 Task: In the Company moma.org, Add note: 'Add a note to follow up on a recent proposal sent to a prospect.'. Mark checkbox to create task to follow up ': In 2 weeks'. Create task, with  description: Arrange a Call for meeting, Add due date: Today; Add reminder: 30 Minutes before. Set Priority Medium and add note: follow up with the client regarding their recent inquiry and address any questions they may have.. Logged in from softage.1@softage.net
Action: Mouse moved to (114, 73)
Screenshot: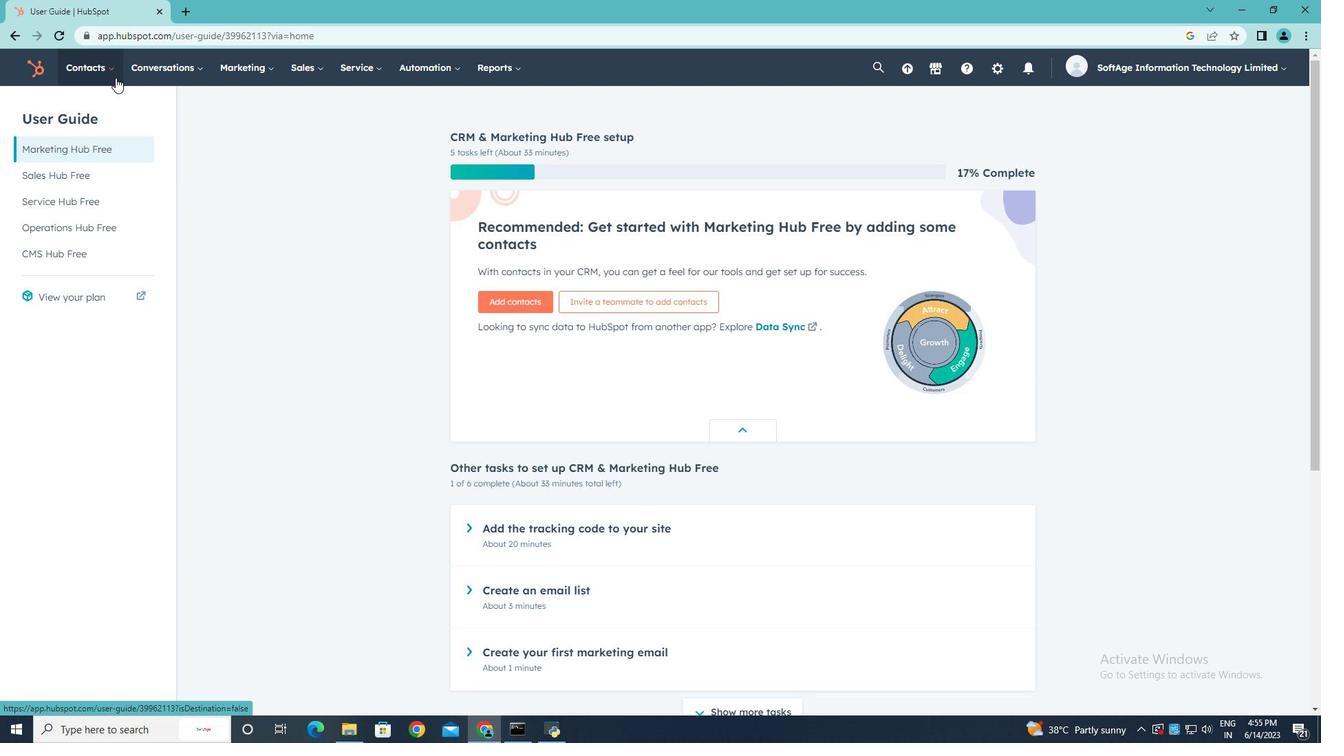 
Action: Mouse pressed left at (114, 73)
Screenshot: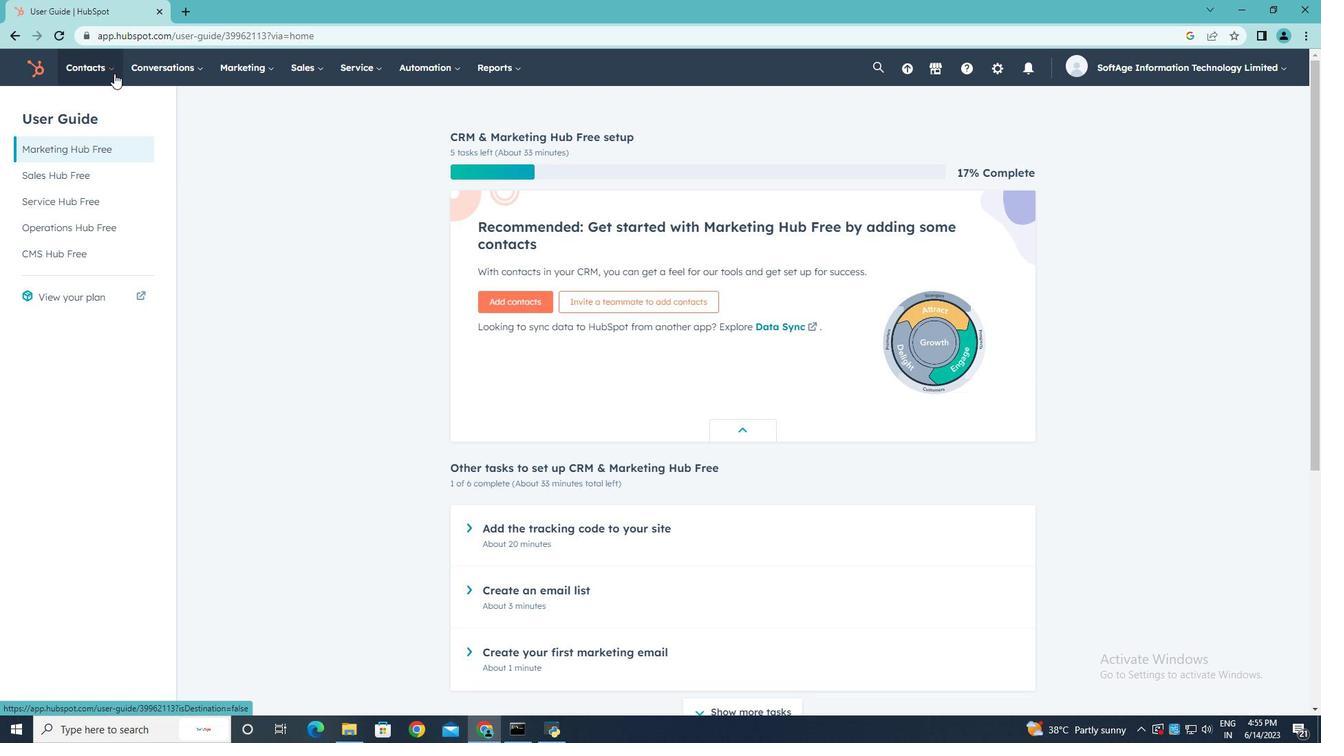 
Action: Mouse moved to (106, 134)
Screenshot: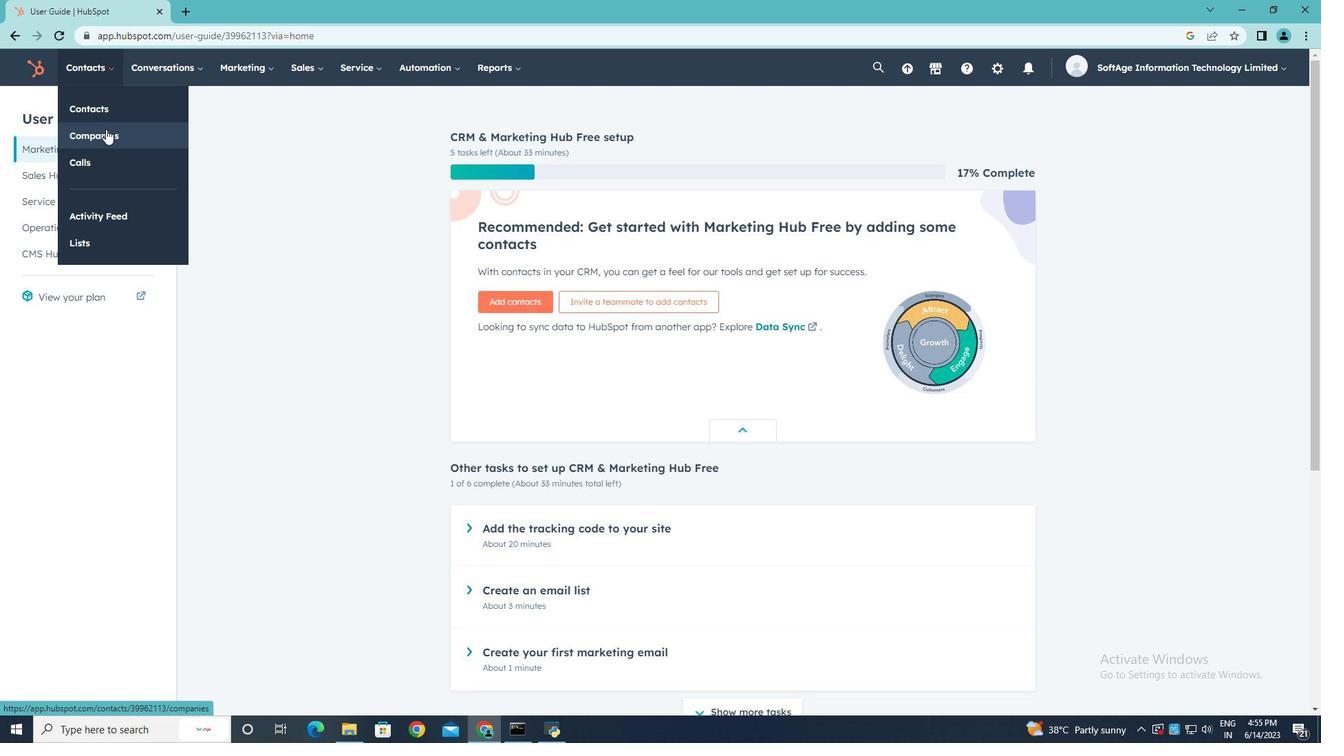 
Action: Mouse pressed left at (106, 134)
Screenshot: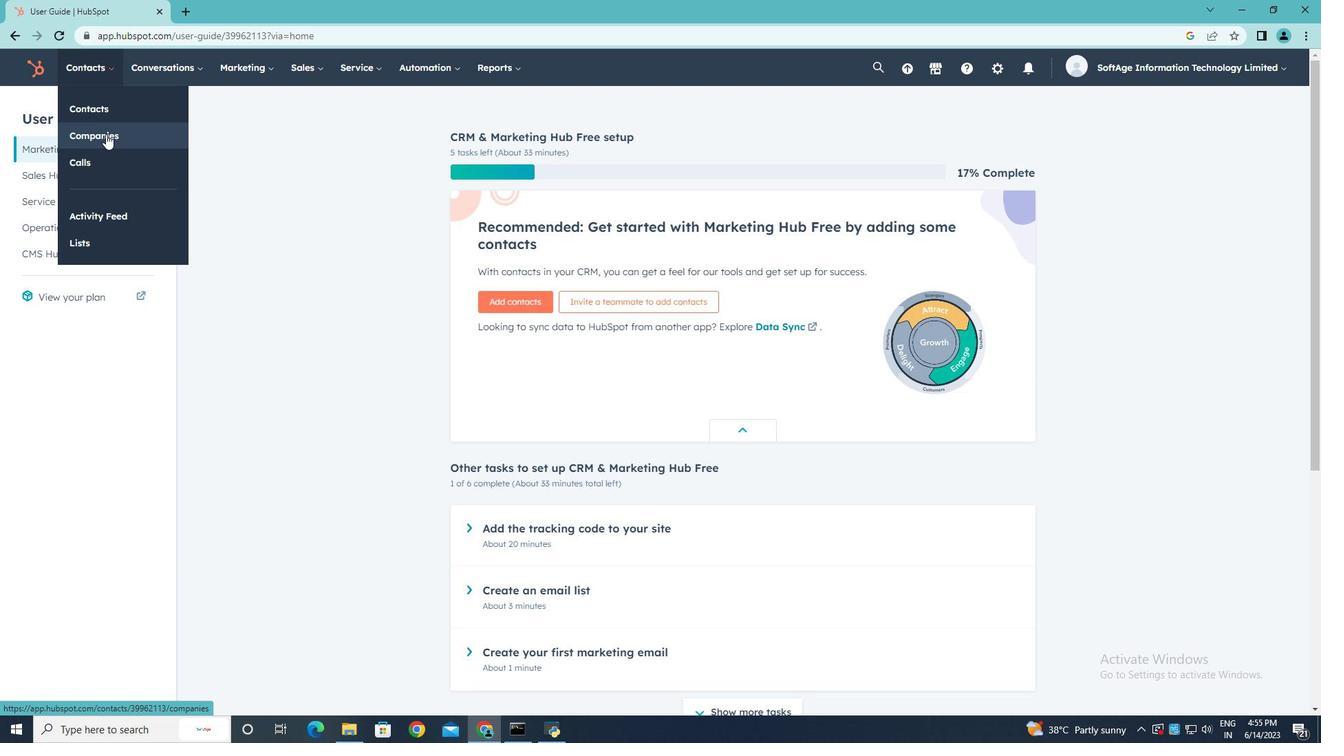 
Action: Mouse moved to (116, 220)
Screenshot: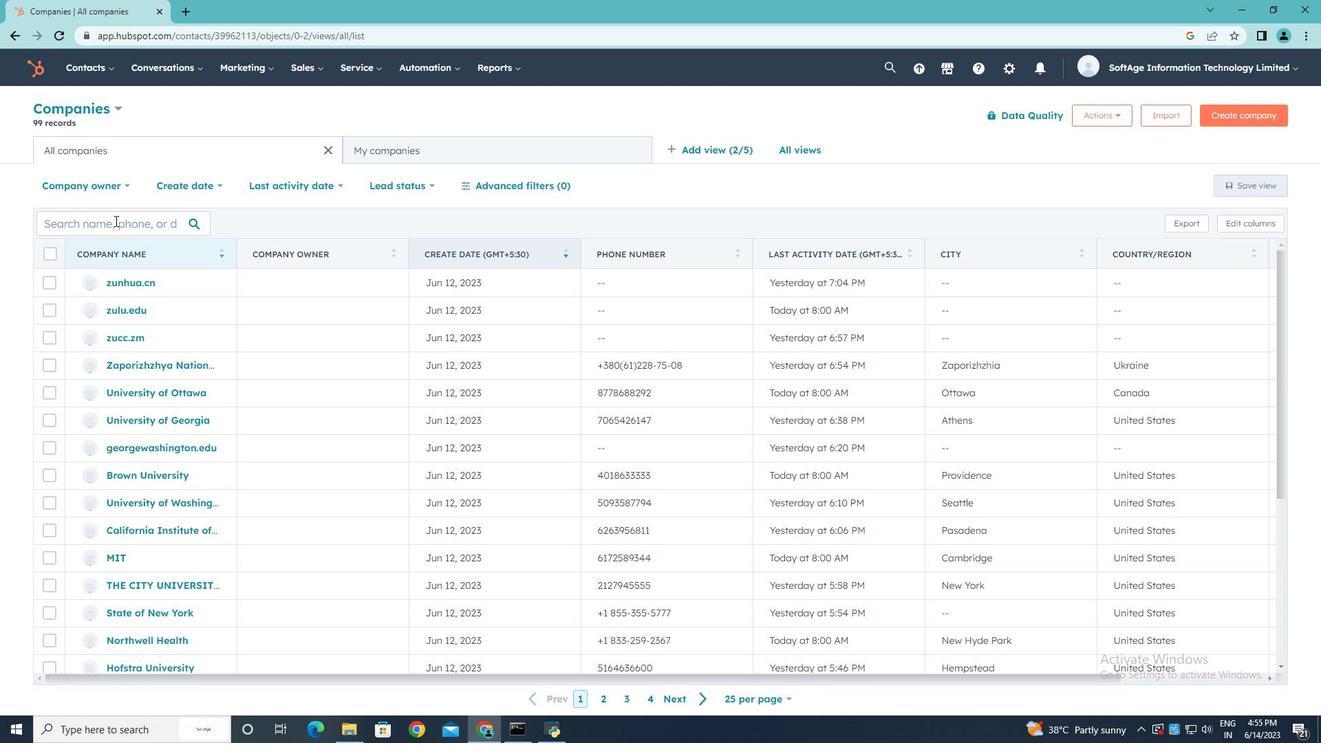 
Action: Mouse pressed left at (116, 220)
Screenshot: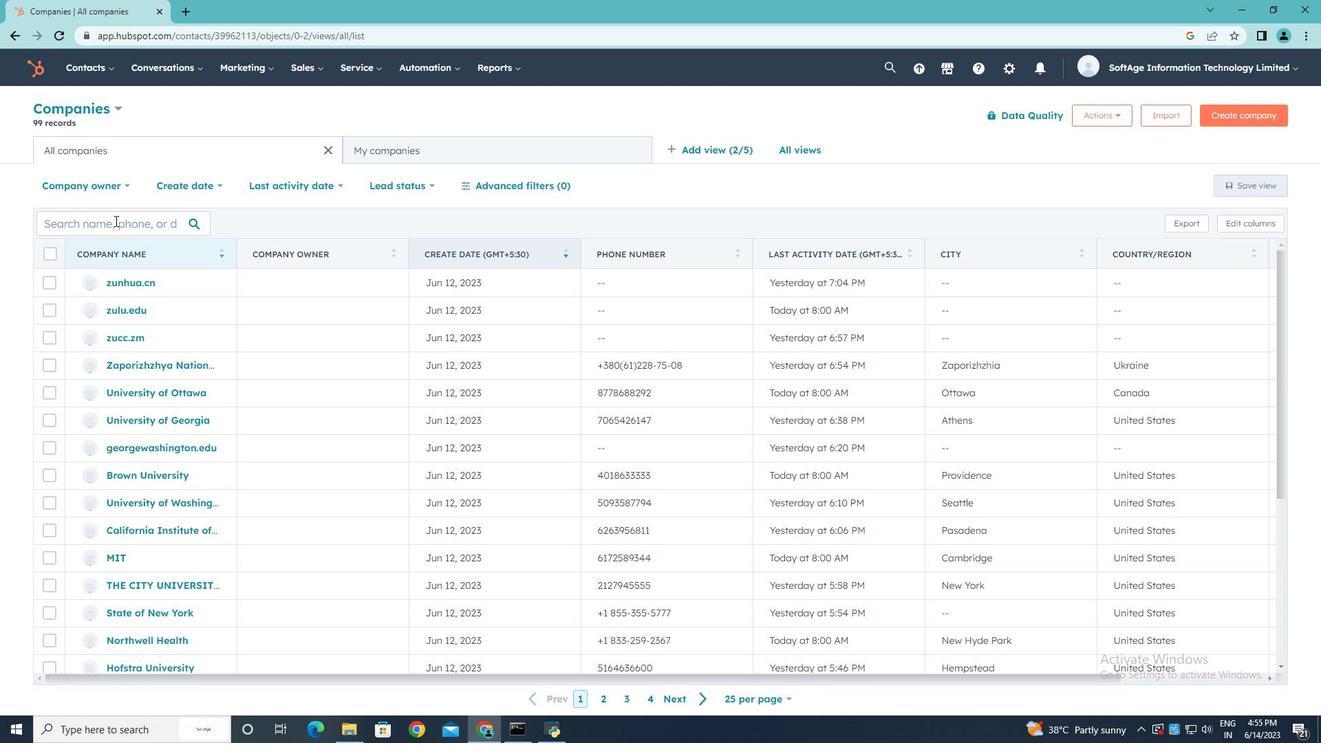
Action: Key pressed momo<Key.backspace>a.org
Screenshot: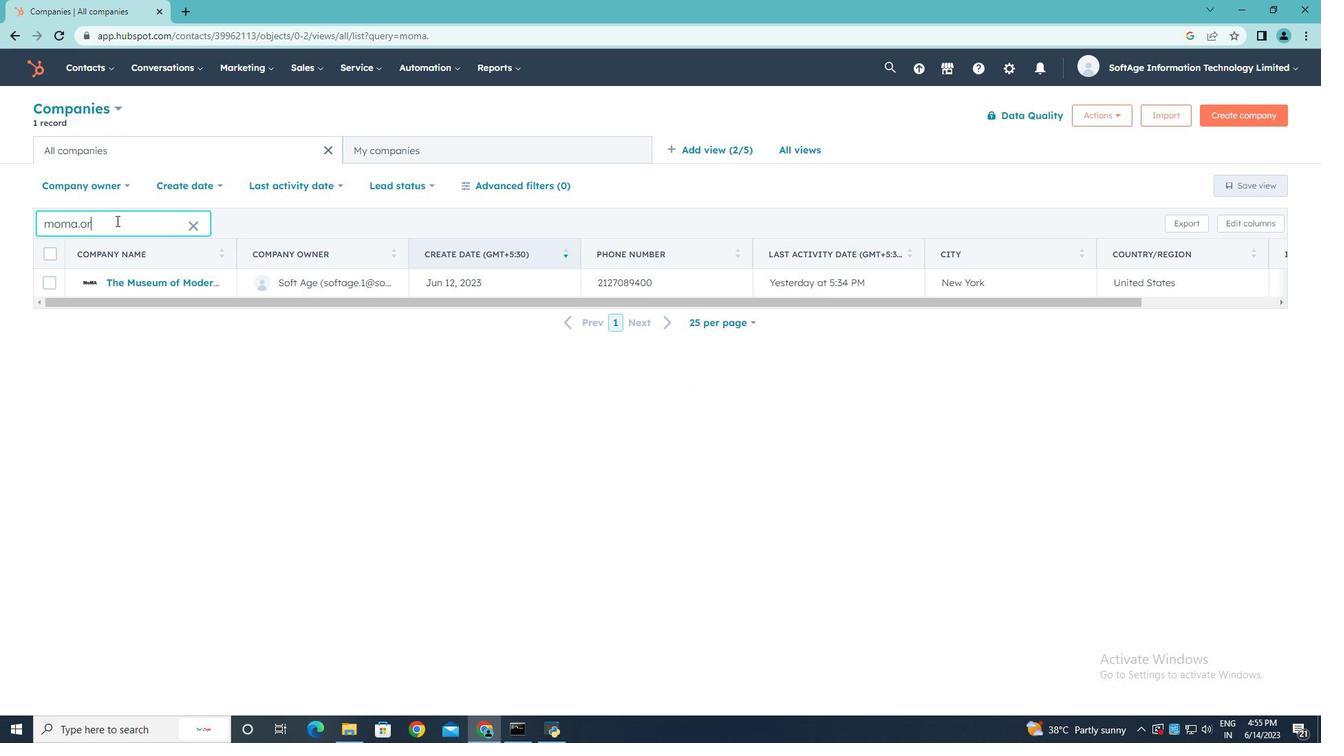 
Action: Mouse moved to (128, 283)
Screenshot: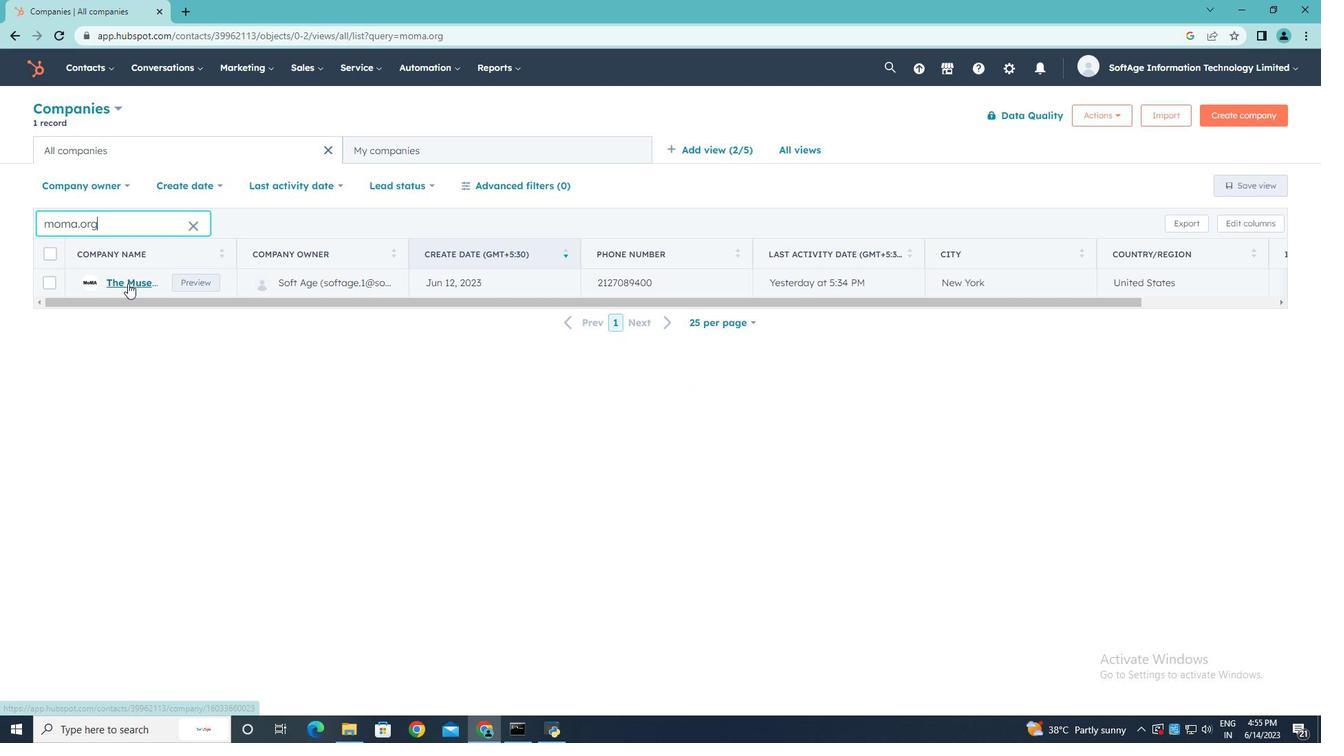 
Action: Mouse pressed left at (128, 283)
Screenshot: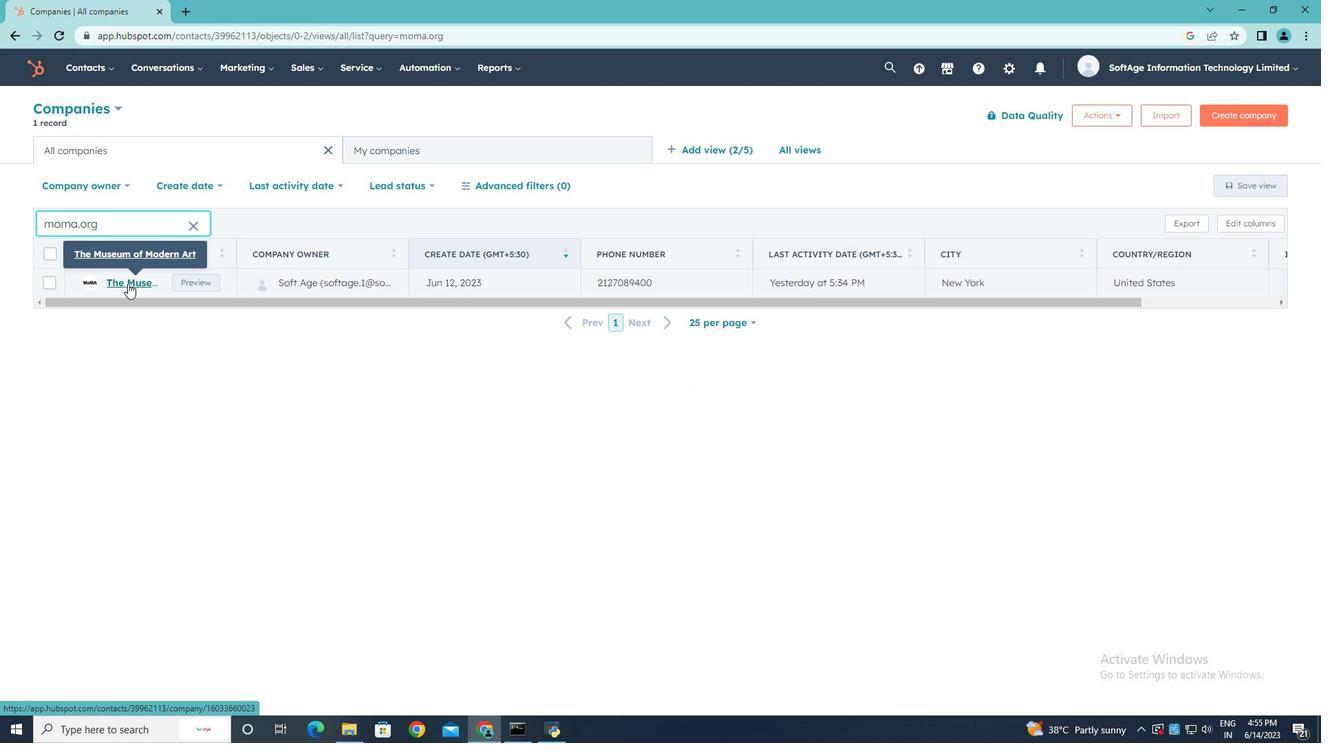 
Action: Mouse moved to (48, 226)
Screenshot: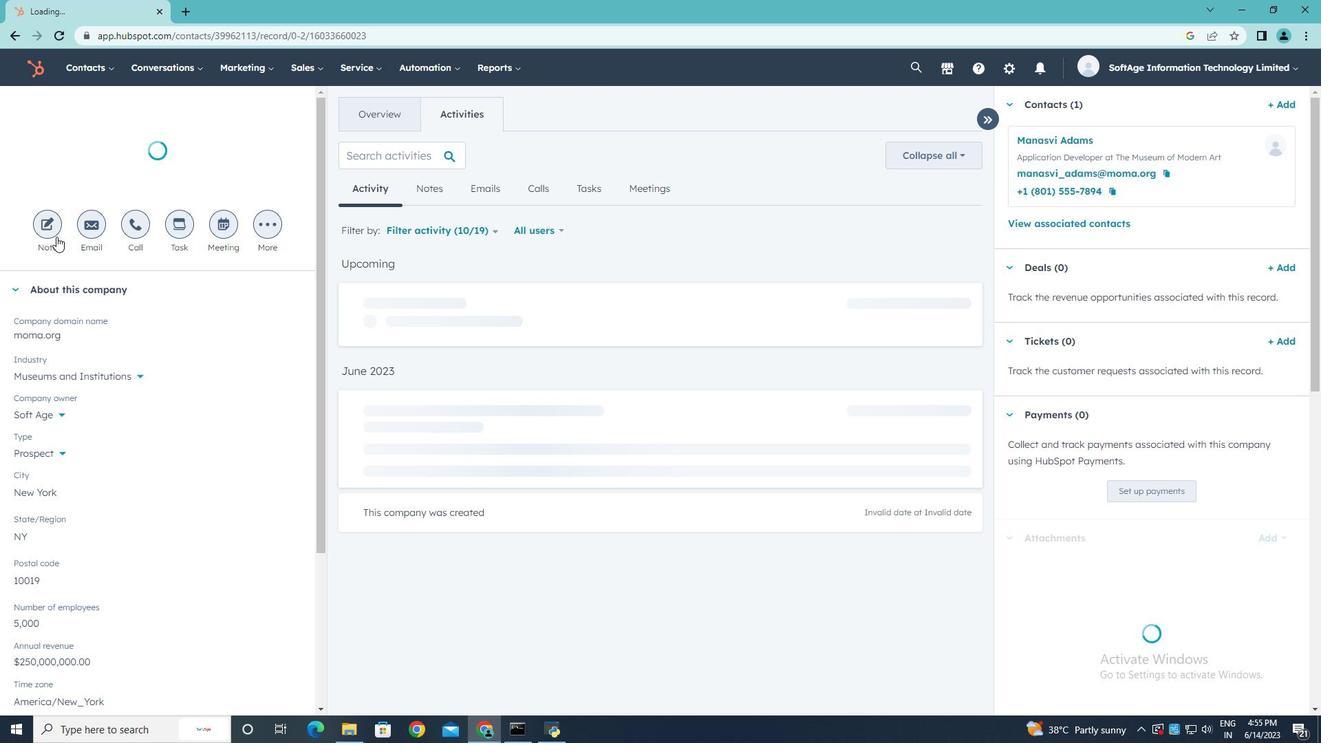
Action: Mouse pressed left at (48, 226)
Screenshot: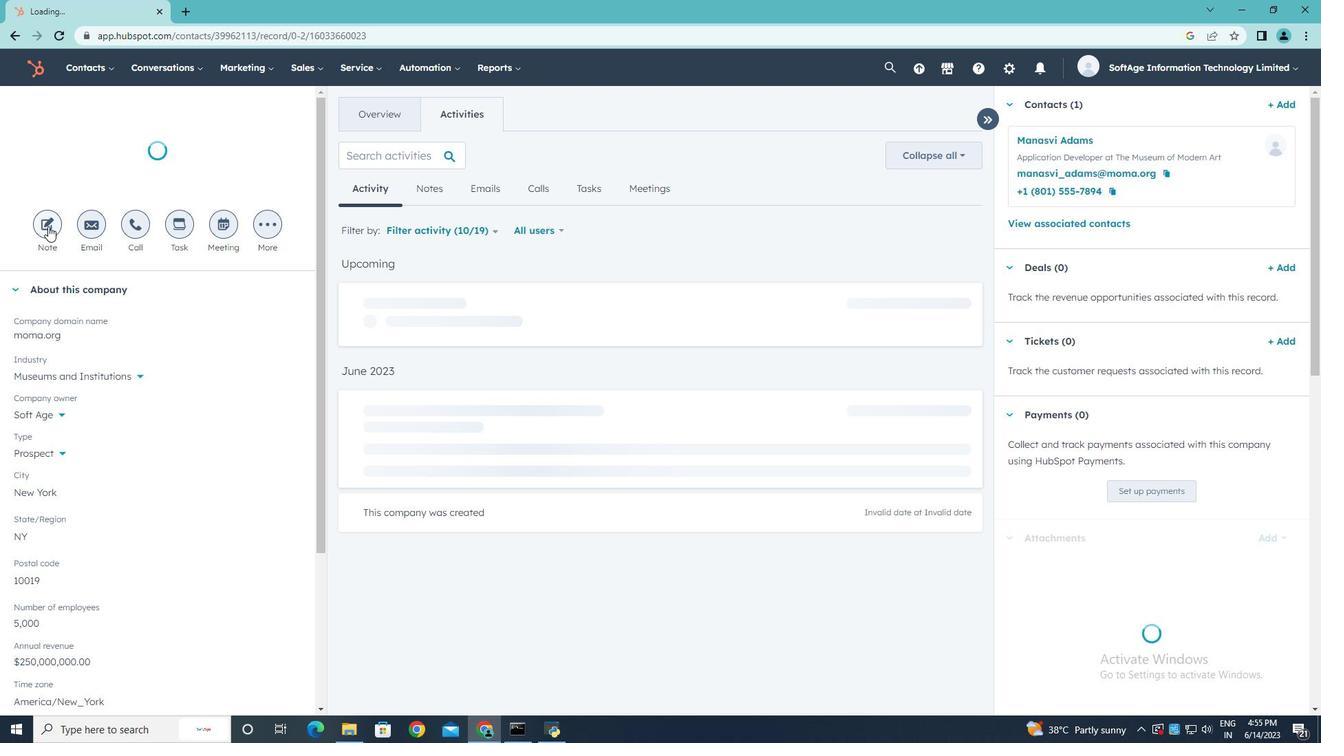 
Action: Key pressed <Key.shift>Ass<Key.backspace><Key.backspace>dd<Key.space>a<Key.space>note<Key.space>a<Key.space><Key.backspace><Key.backspace>to<Key.space>follow<Key.space>up<Key.space>on<Key.space>a<Key.space>recent<Key.space>proposal<Key.space>sent<Key.space>to<Key.space>a<Key.space>propect<Key.backspace><Key.backspace><Key.backspace><Key.backspace>spect.
Screenshot: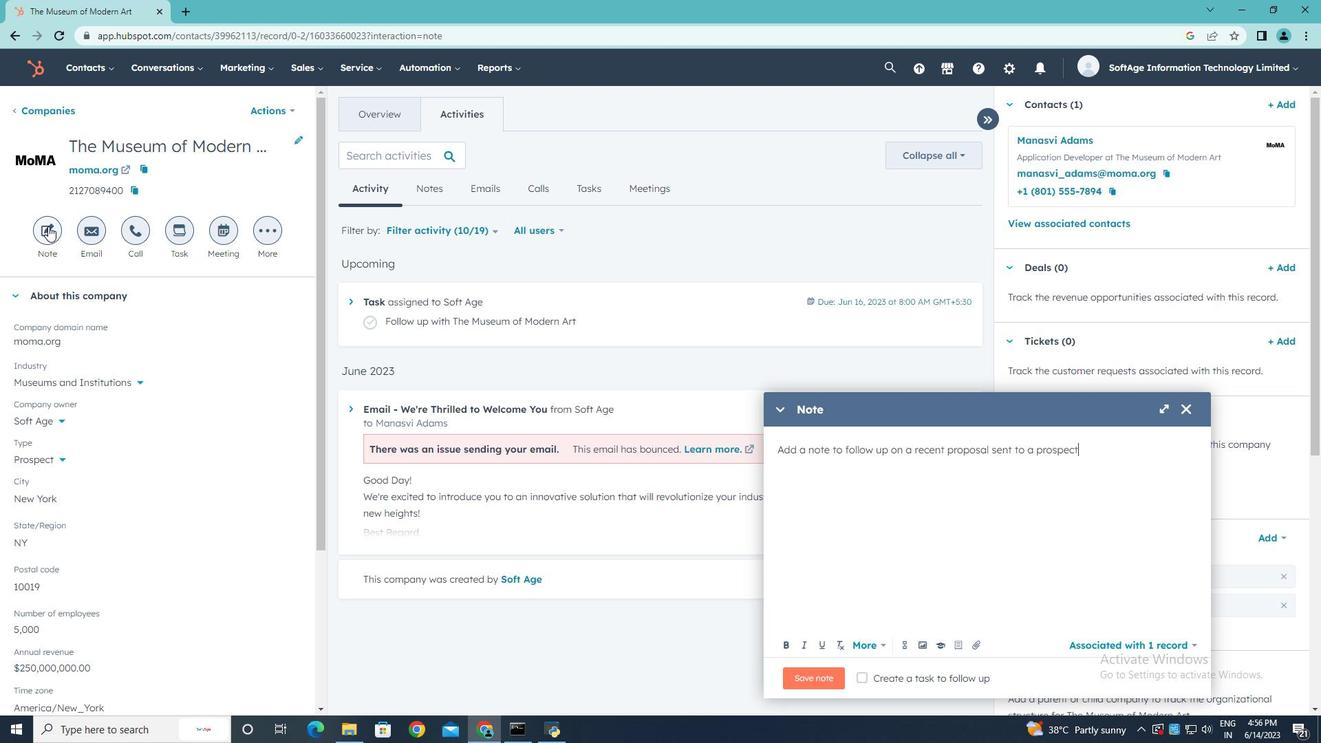 
Action: Mouse moved to (859, 680)
Screenshot: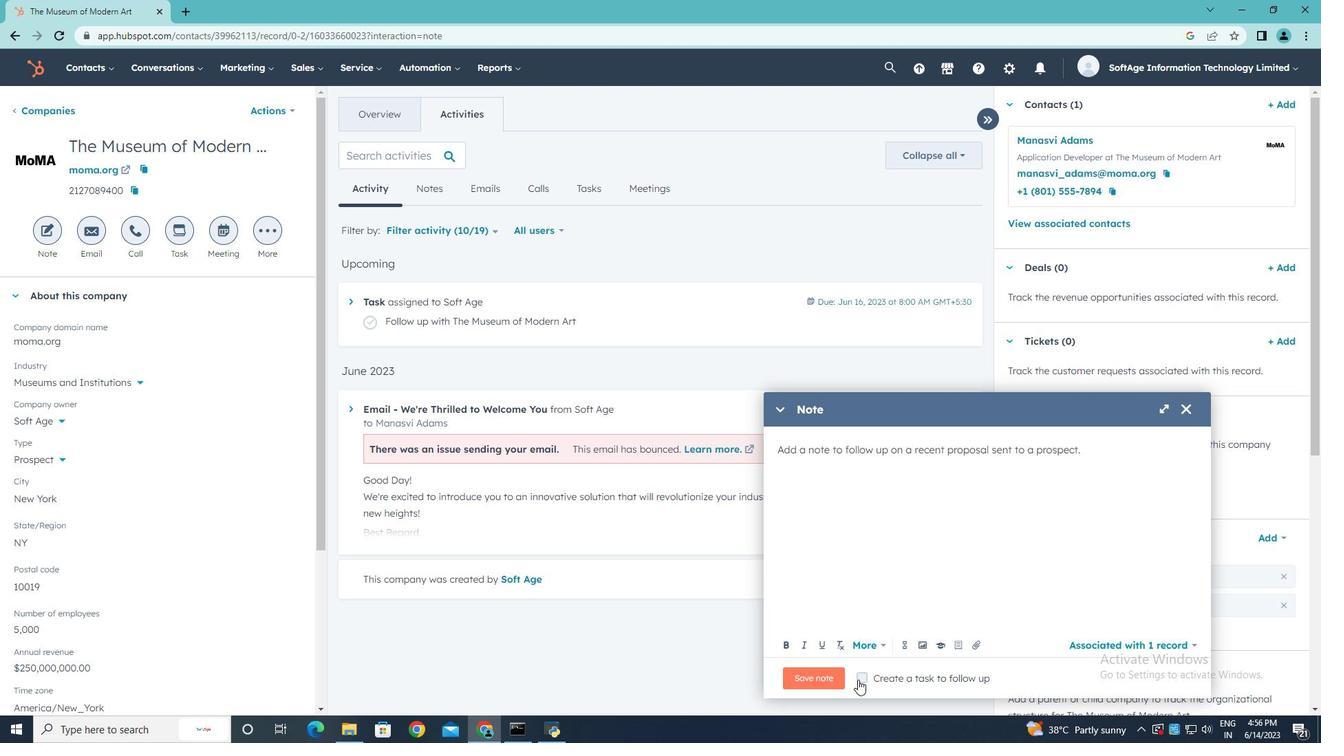 
Action: Mouse pressed left at (859, 680)
Screenshot: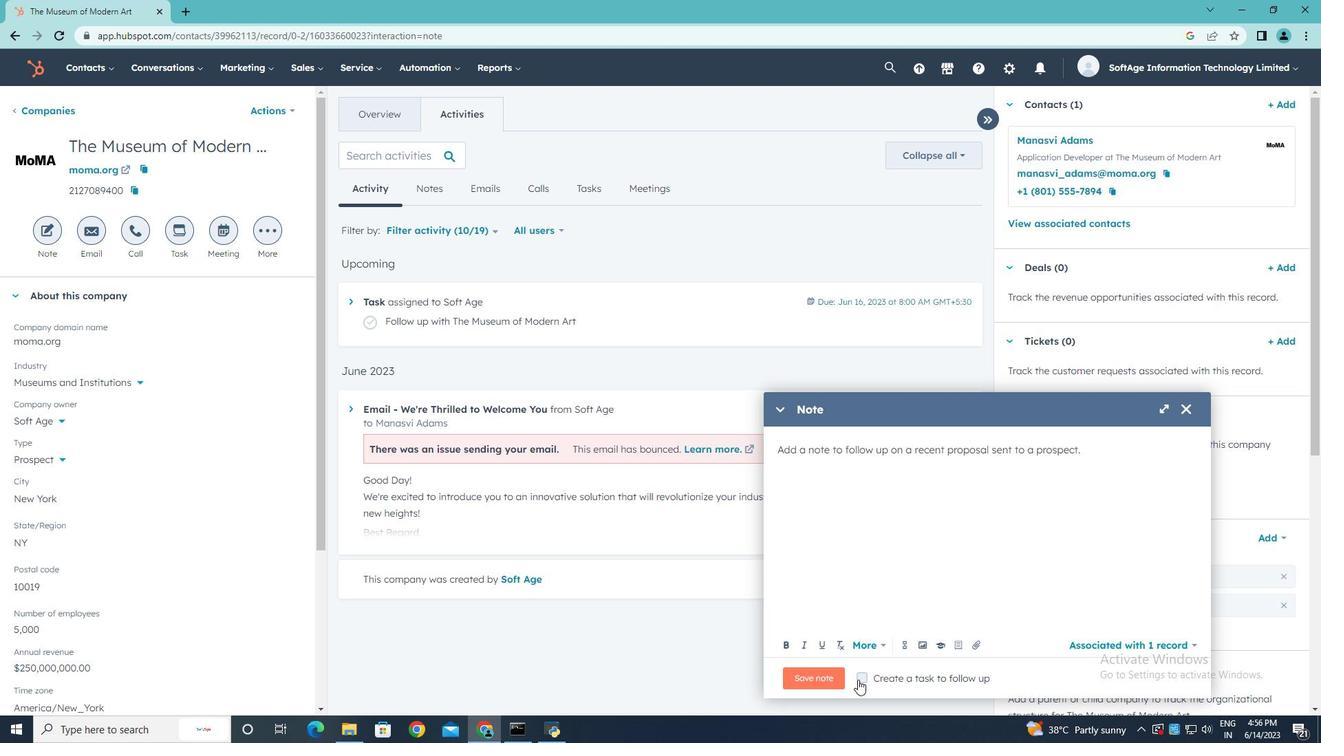 
Action: Mouse moved to (1138, 676)
Screenshot: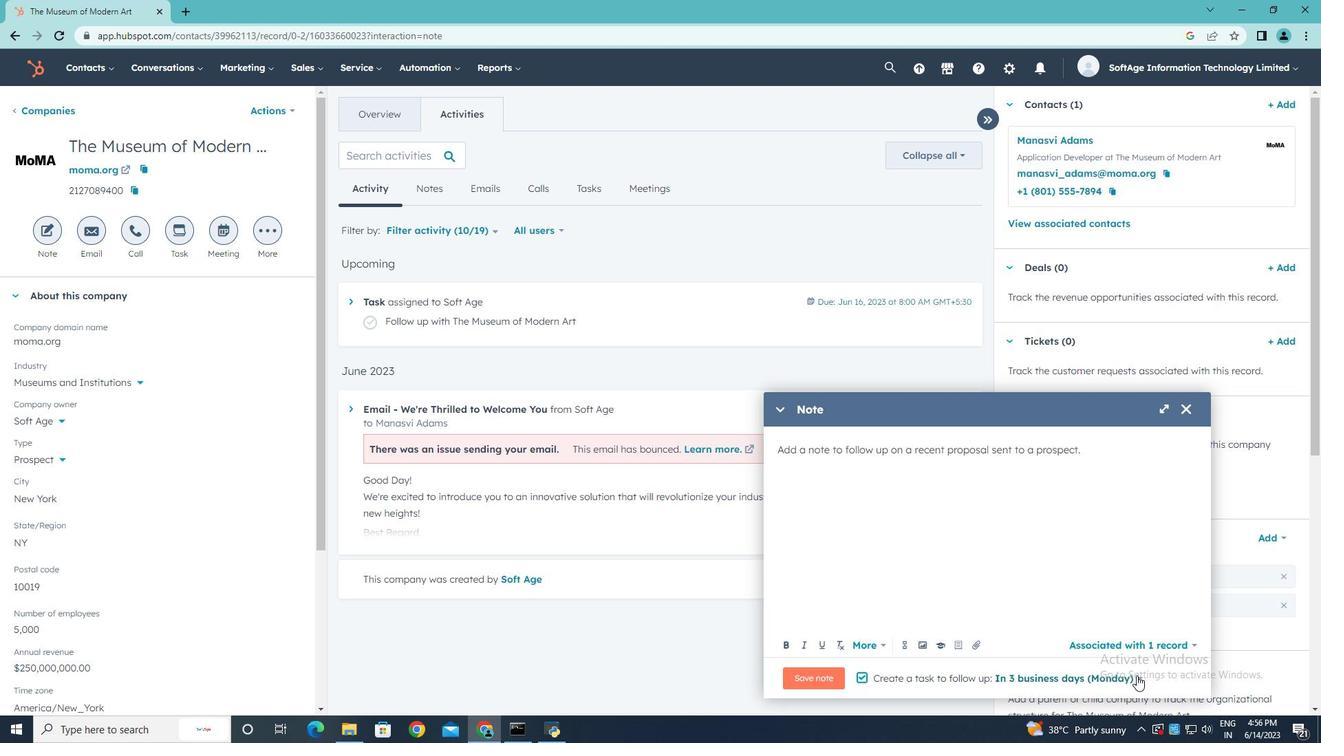 
Action: Mouse pressed left at (1138, 676)
Screenshot: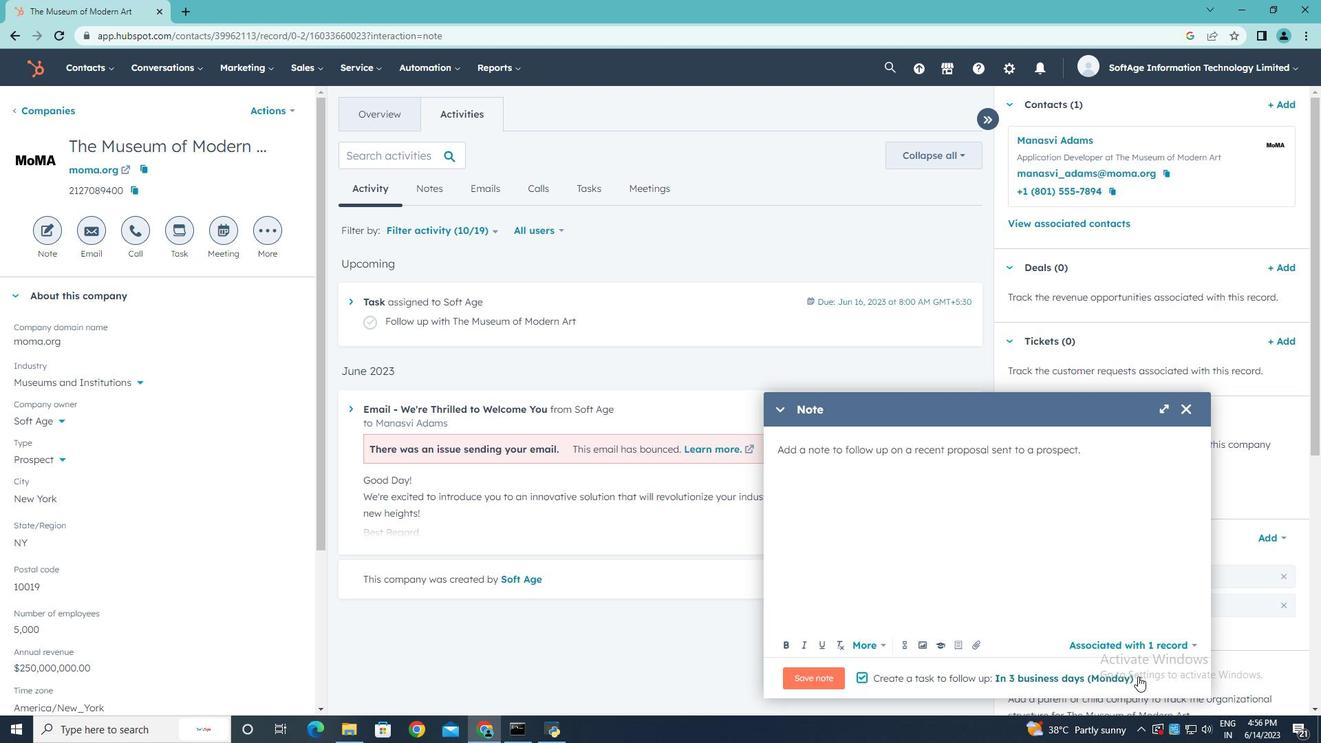 
Action: Mouse moved to (1107, 603)
Screenshot: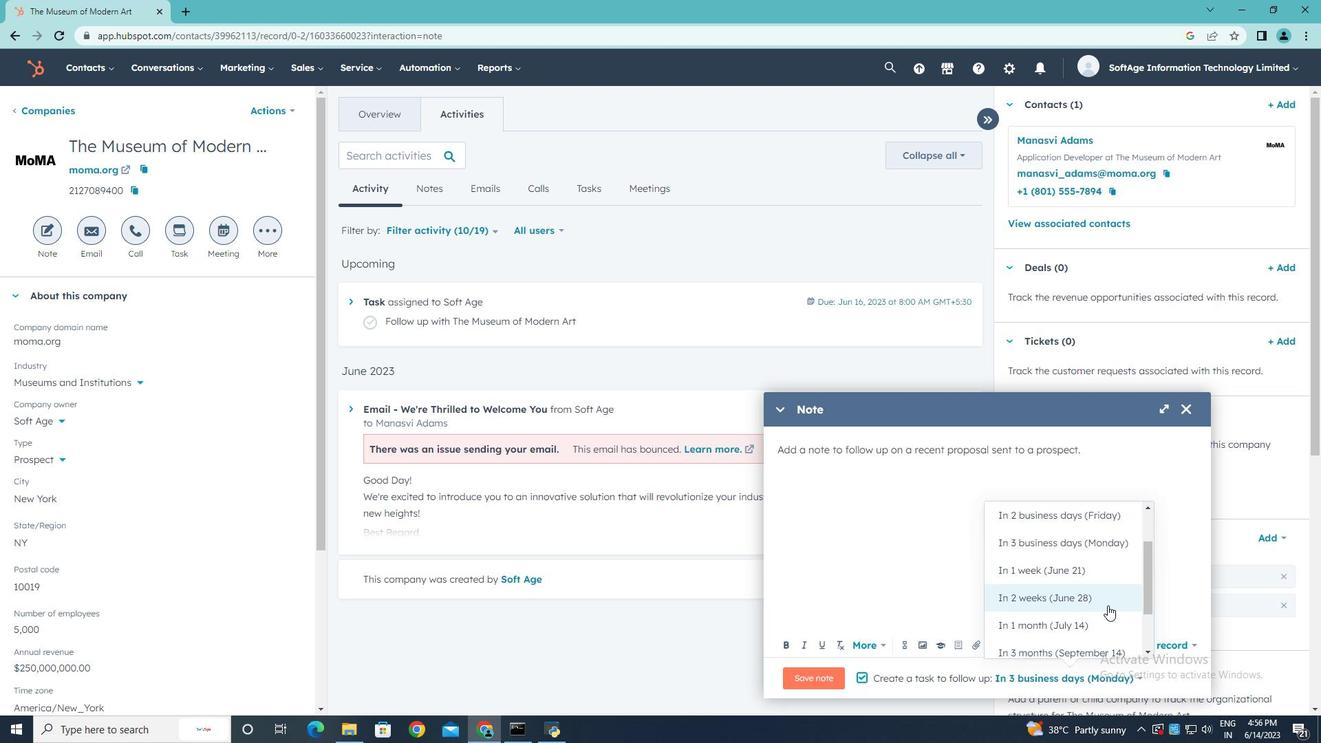 
Action: Mouse pressed left at (1107, 603)
Screenshot: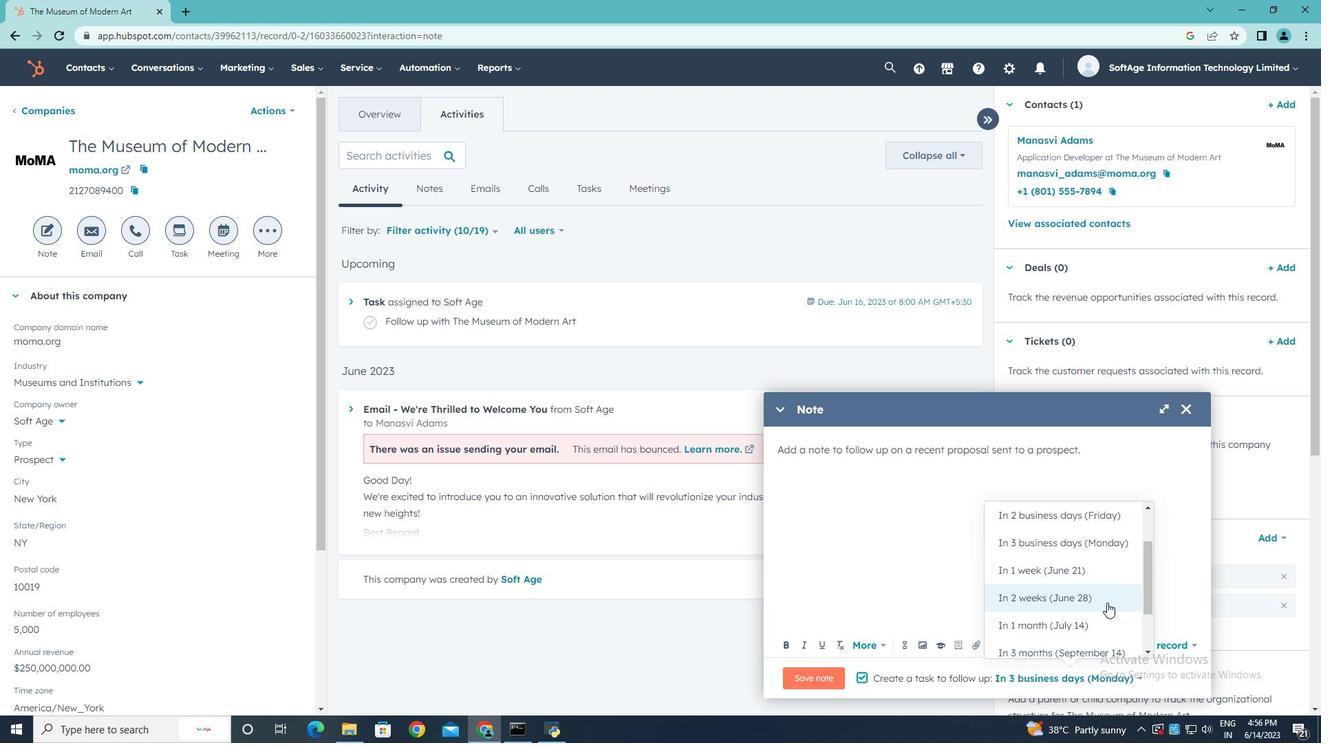 
Action: Mouse moved to (821, 681)
Screenshot: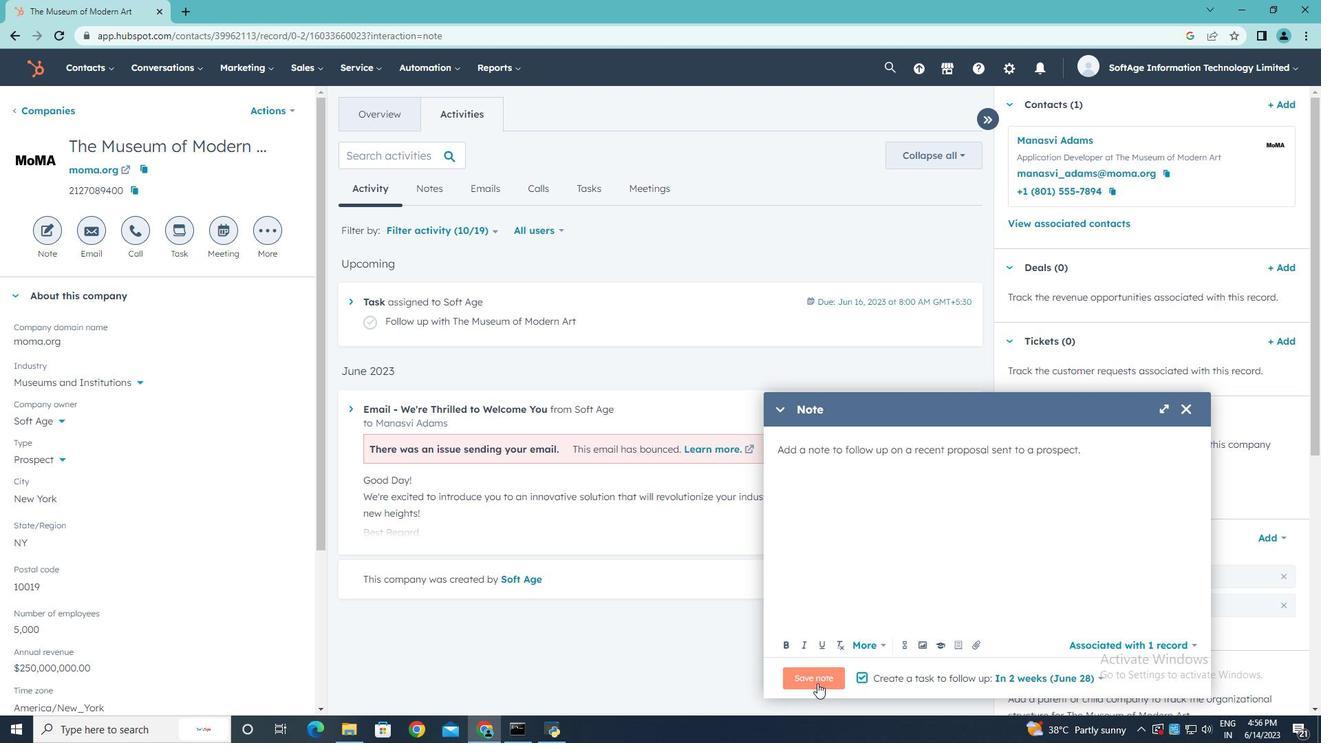 
Action: Mouse pressed left at (821, 681)
Screenshot: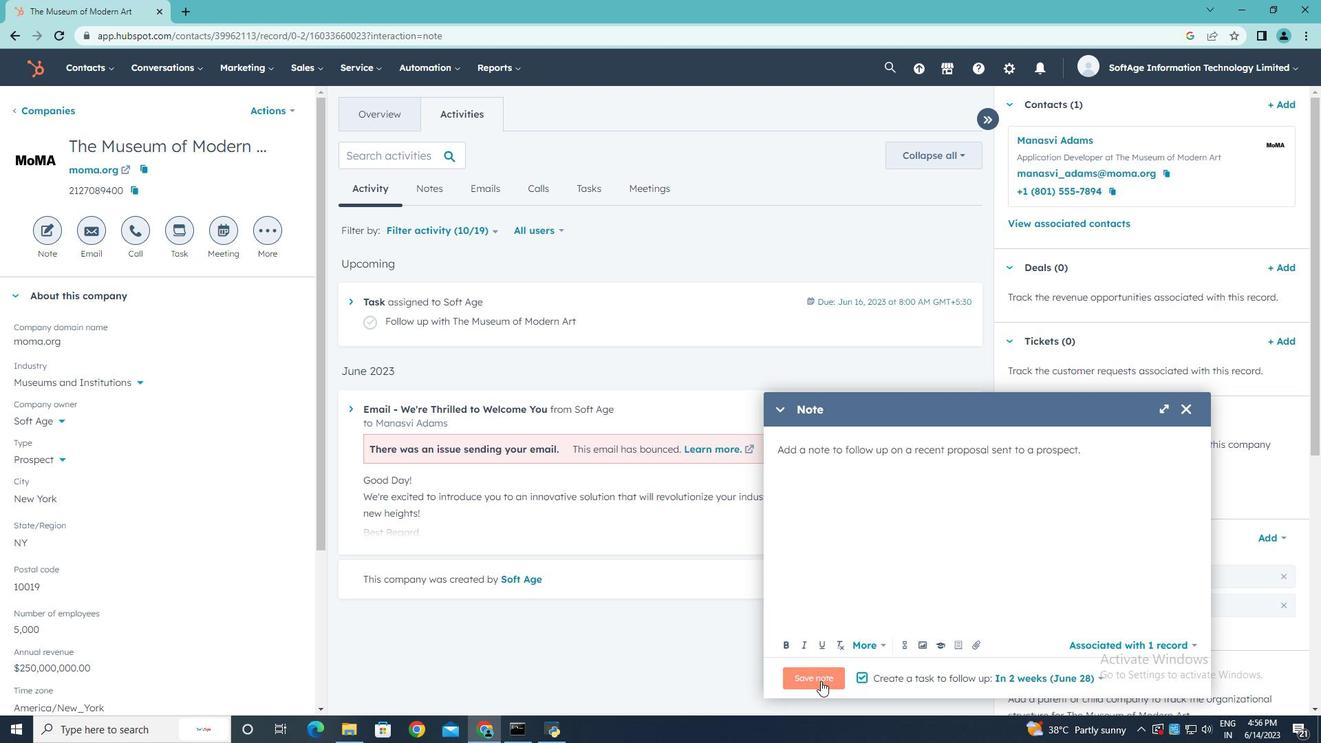 
Action: Mouse moved to (178, 233)
Screenshot: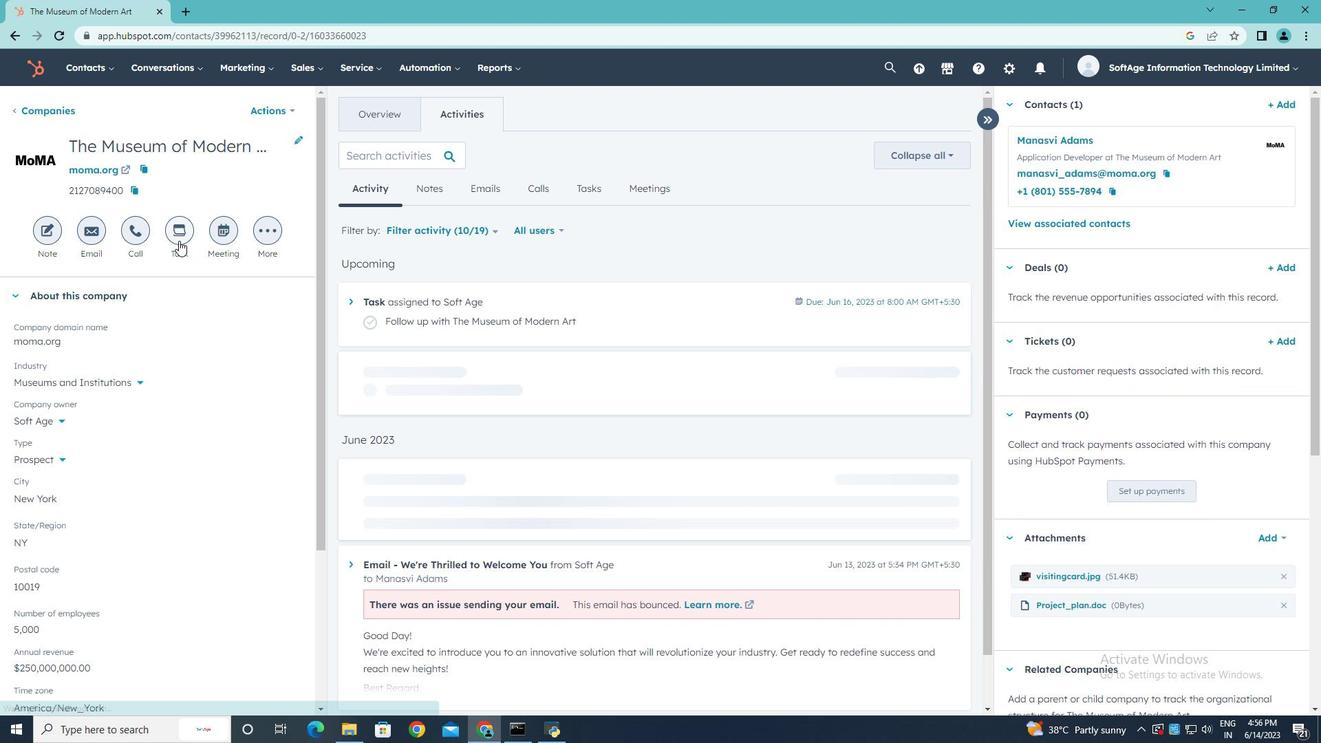 
Action: Mouse pressed left at (178, 233)
Screenshot: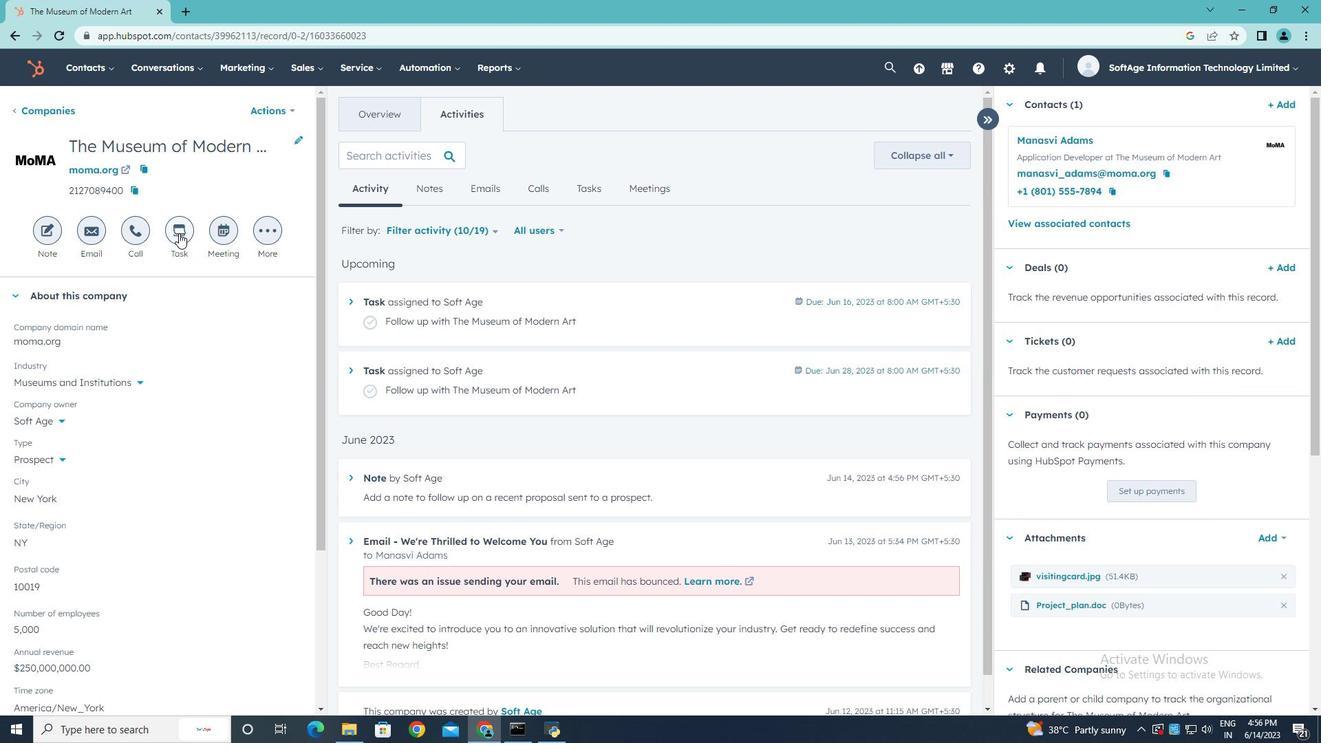 
Action: Key pressed <Key.shift>Arrange<Key.space>a<Key.space><Key.shift>Call<Key.space>for<Key.space><Key.shift><Key.shift><Key.shift><Key.shift><Key.shift><Key.shift><Key.shift><Key.shift><Key.shift><Key.shift><Key.shift><Key.shift><Key.shift><Key.shift><Key.shift><Key.shift><Key.shift><Key.shift><Key.shift><Key.shift><Key.shift><Key.shift><Key.shift><Key.shift><Key.shift>meeting
Screenshot: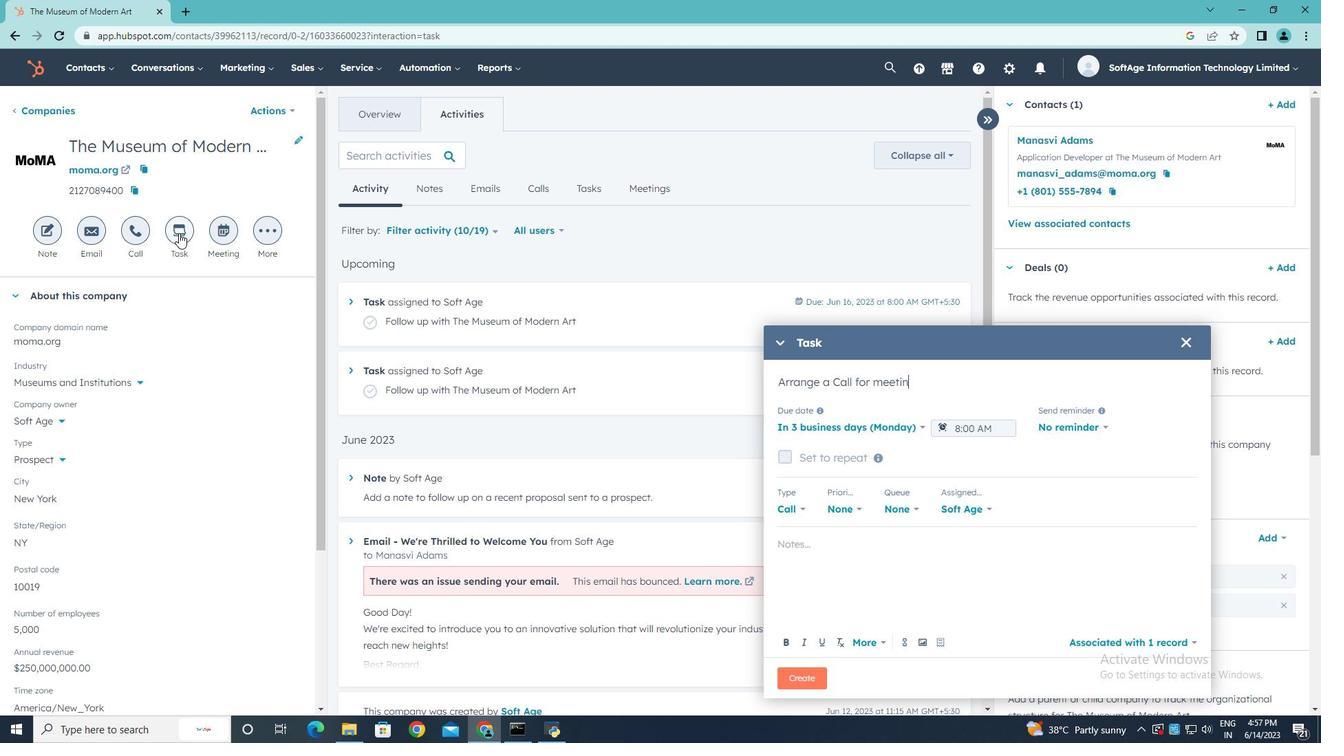 
Action: Mouse moved to (921, 429)
Screenshot: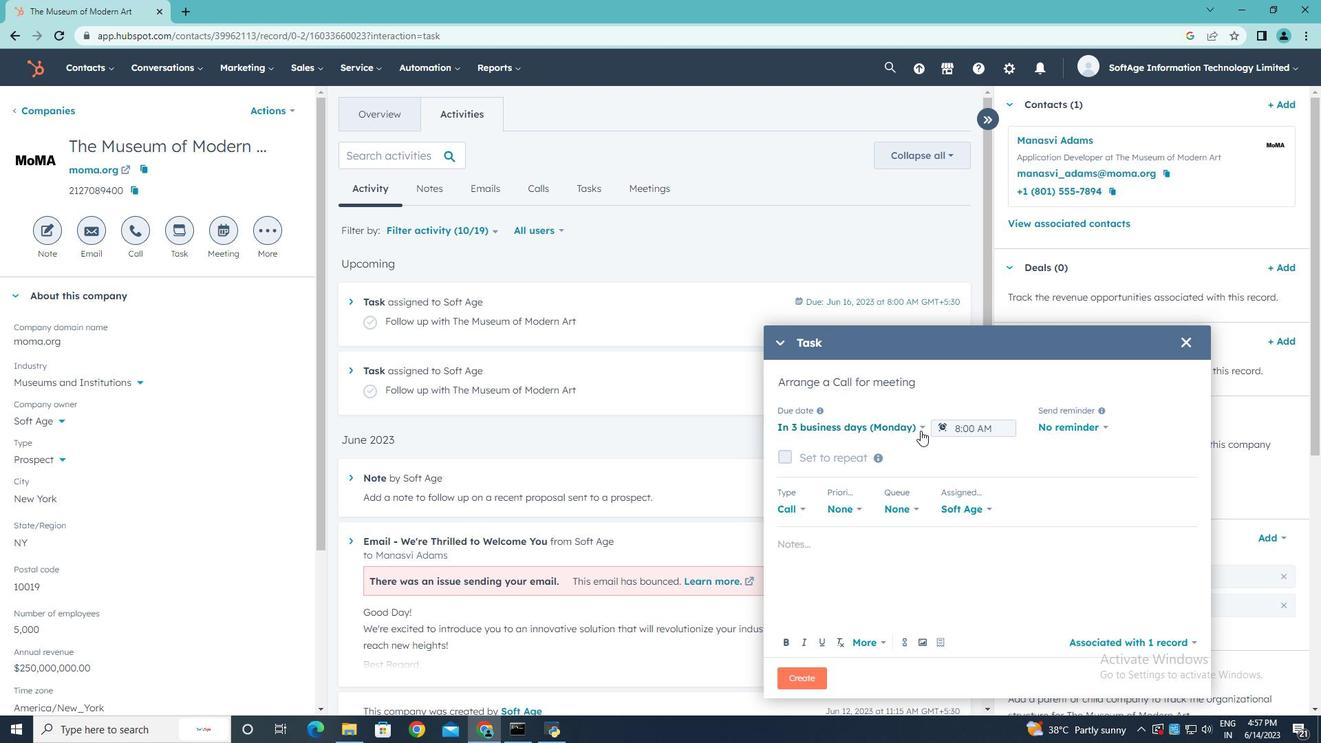
Action: Mouse pressed left at (921, 429)
Screenshot: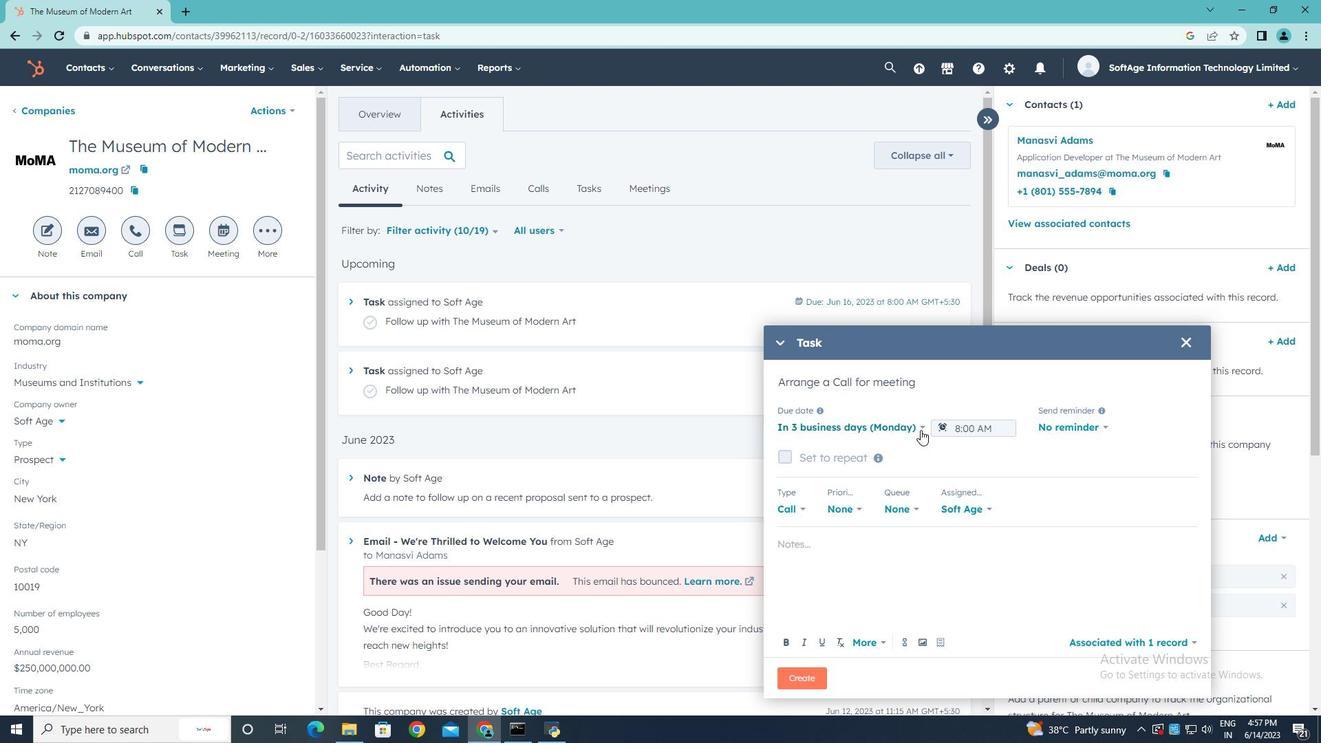 
Action: Mouse moved to (880, 493)
Screenshot: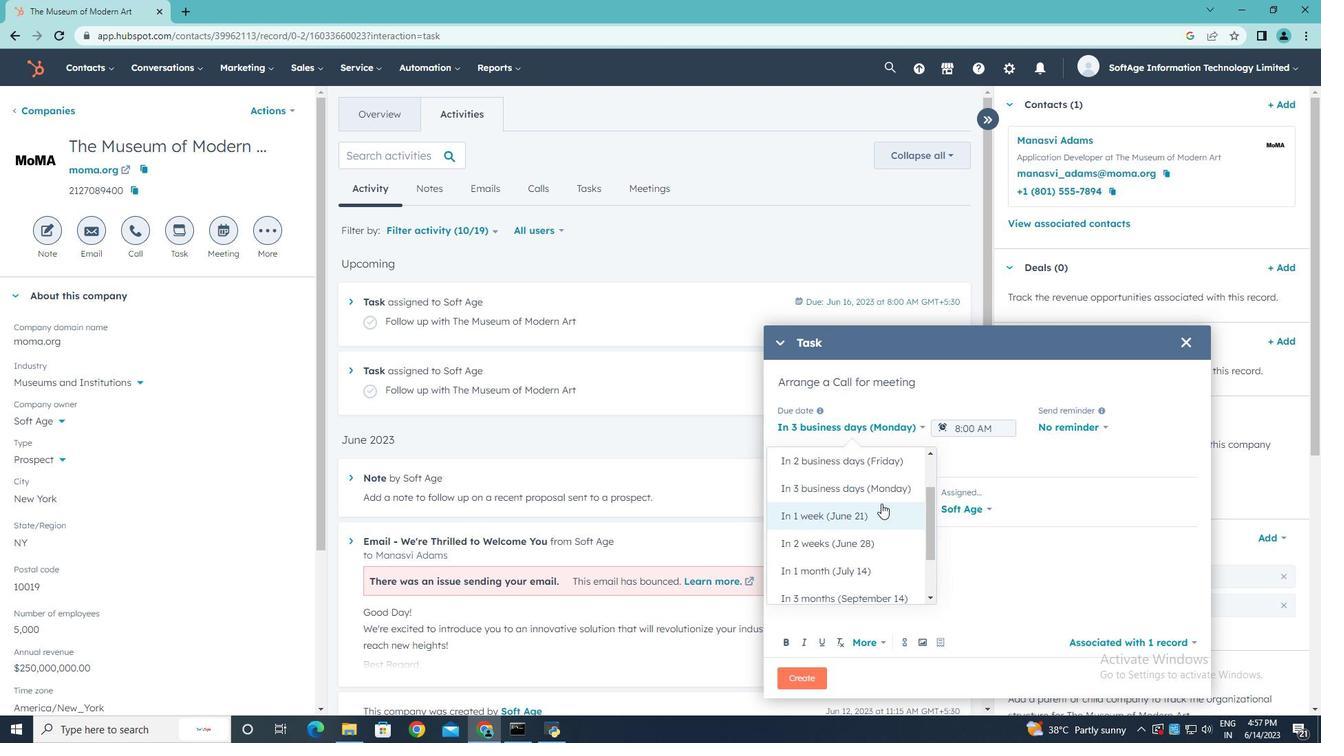
Action: Mouse scrolled (880, 494) with delta (0, 0)
Screenshot: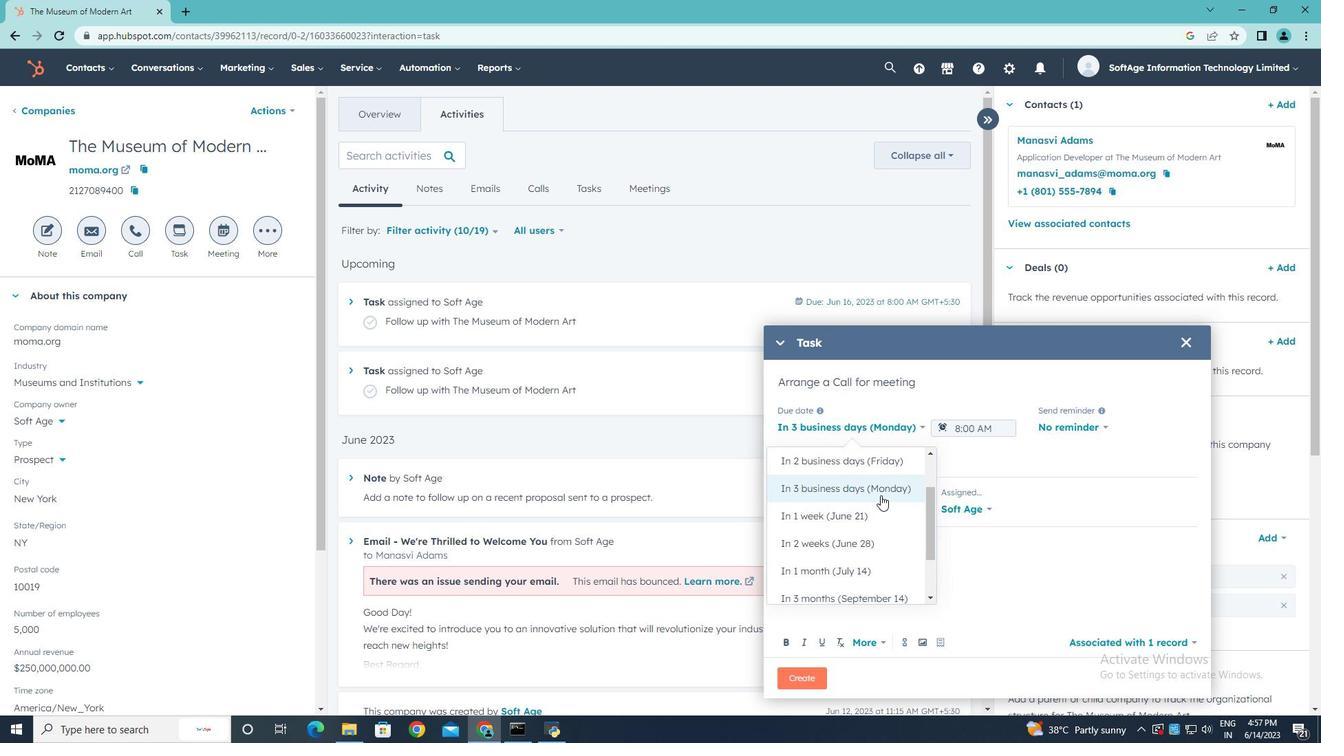 
Action: Mouse scrolled (880, 494) with delta (0, 0)
Screenshot: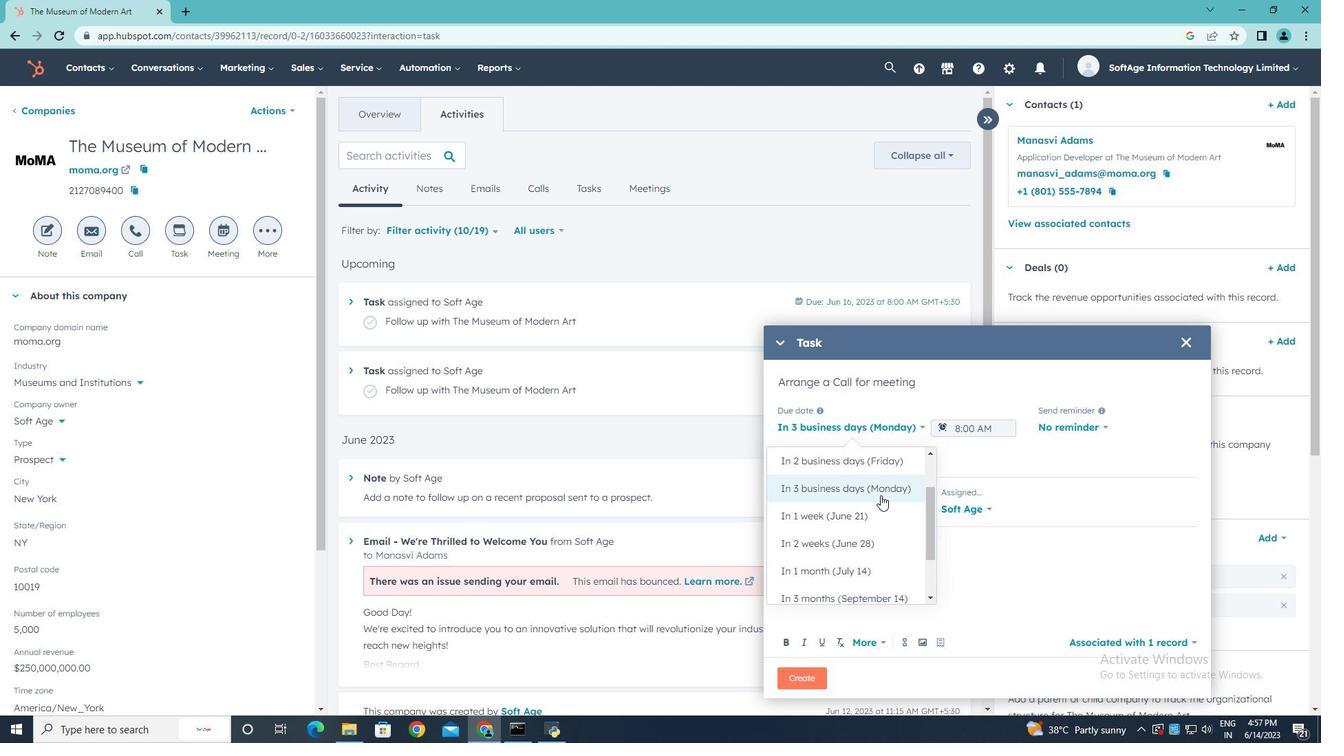 
Action: Mouse scrolled (880, 494) with delta (0, 0)
Screenshot: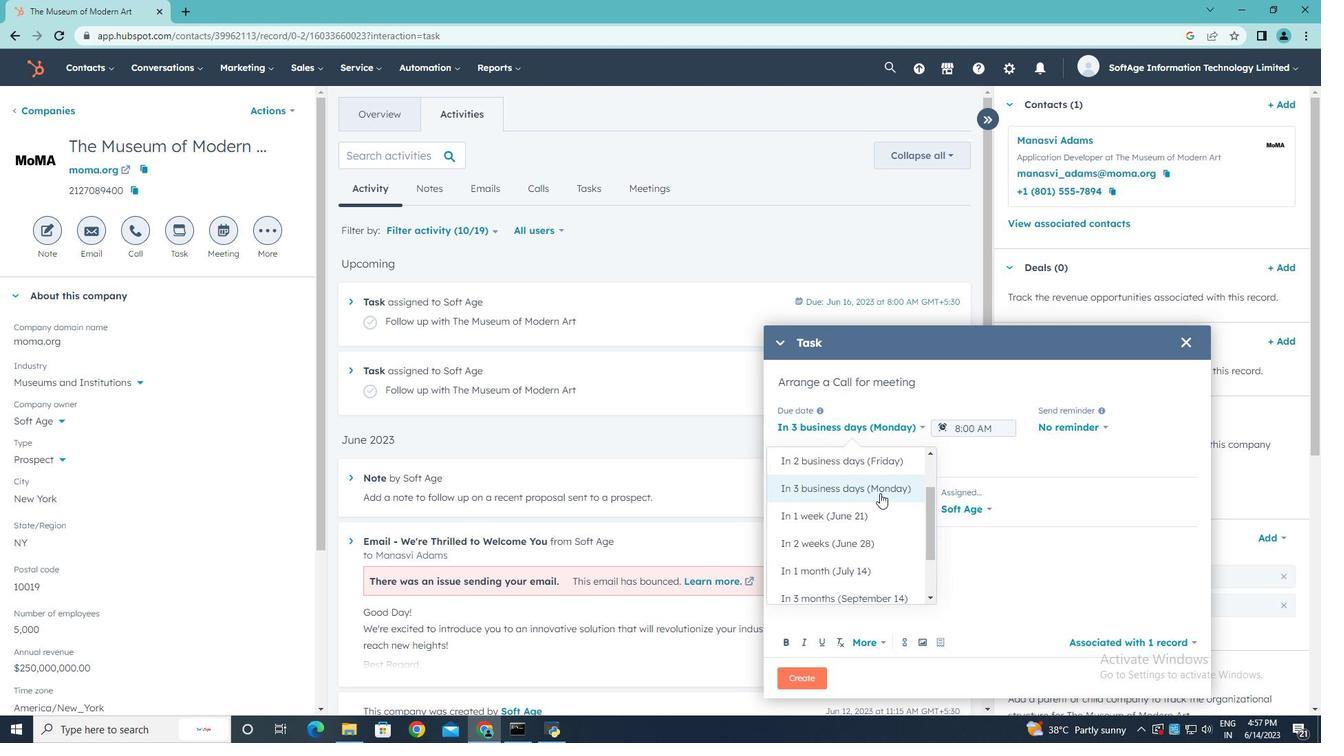 
Action: Mouse moved to (870, 503)
Screenshot: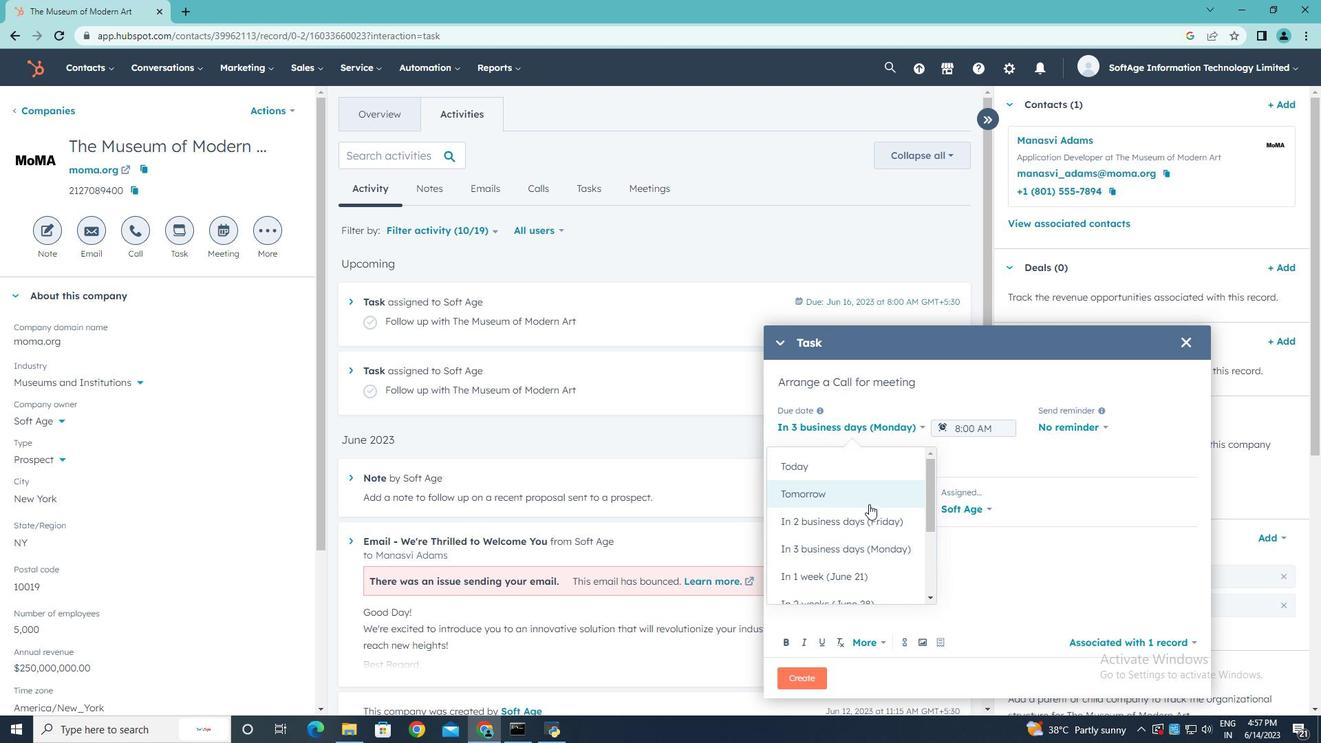 
Action: Mouse pressed left at (870, 503)
Screenshot: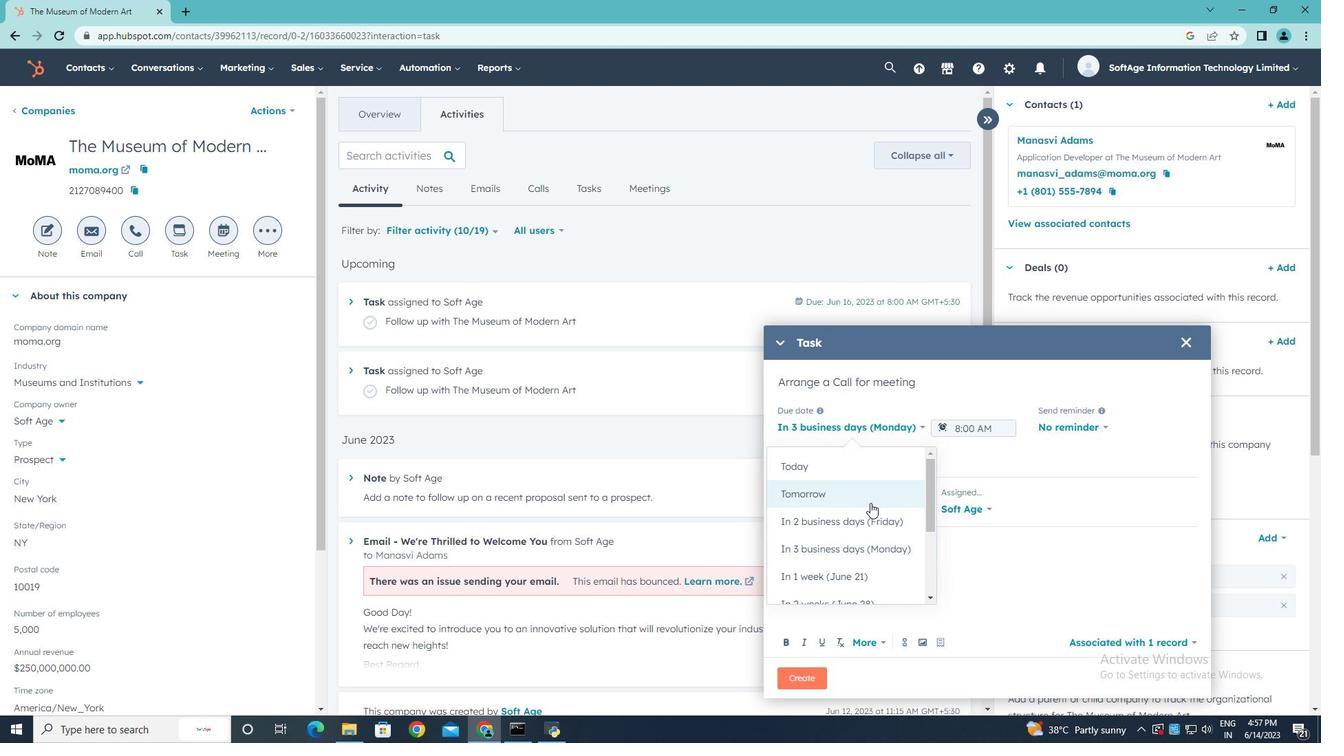 
Action: Mouse moved to (1016, 430)
Screenshot: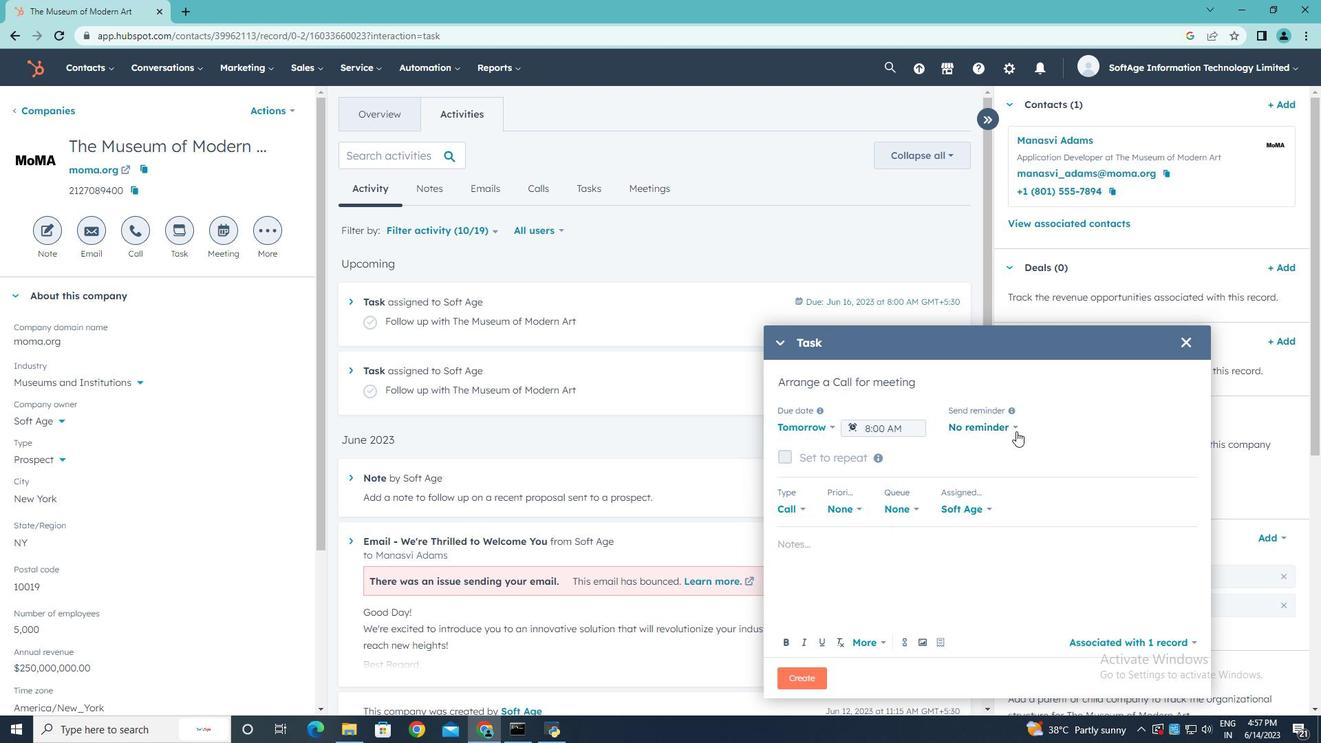 
Action: Mouse pressed left at (1016, 430)
Screenshot: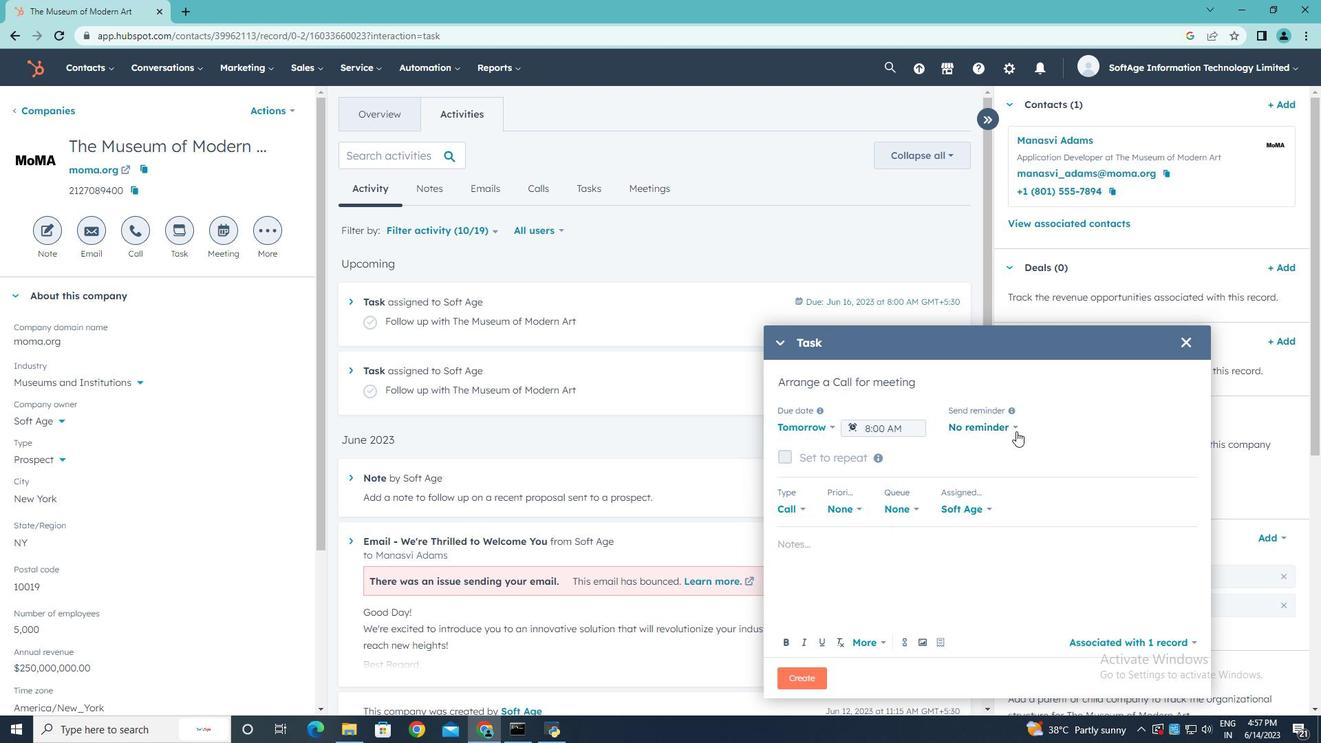 
Action: Mouse moved to (1003, 521)
Screenshot: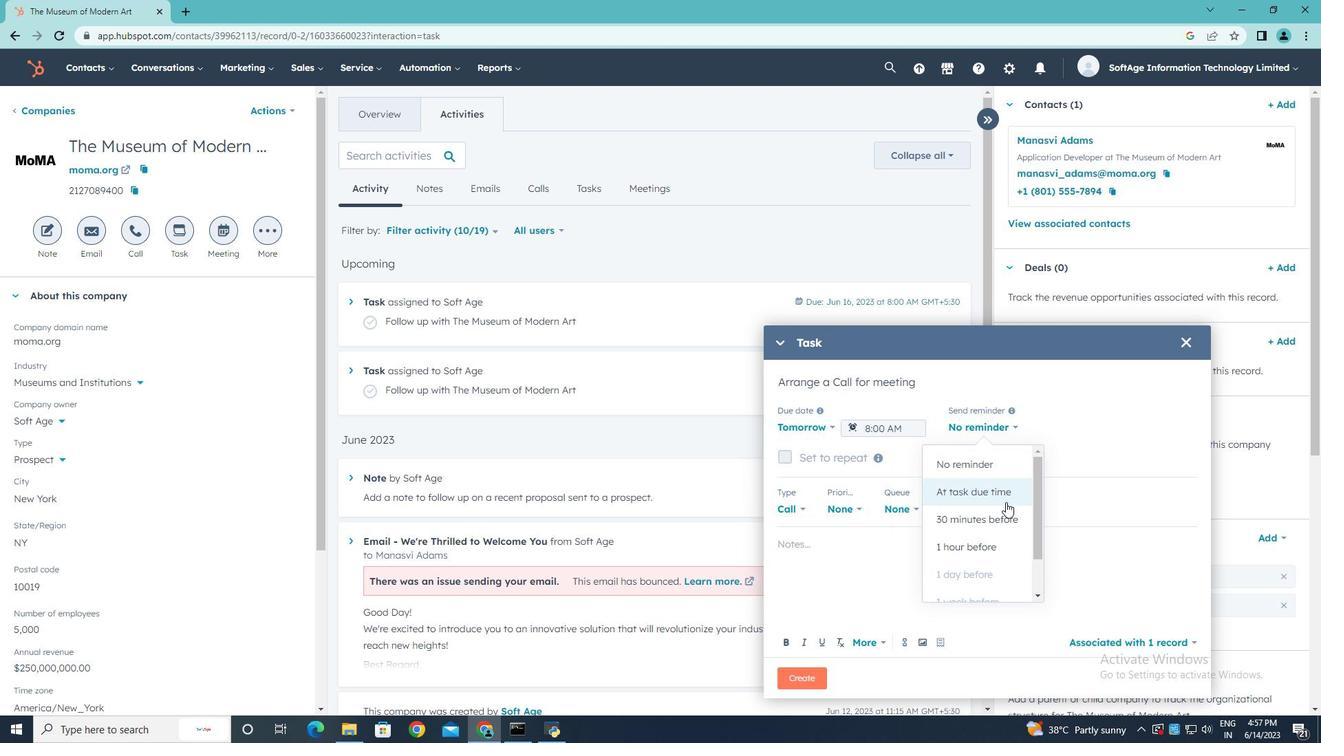 
Action: Mouse pressed left at (1003, 521)
Screenshot: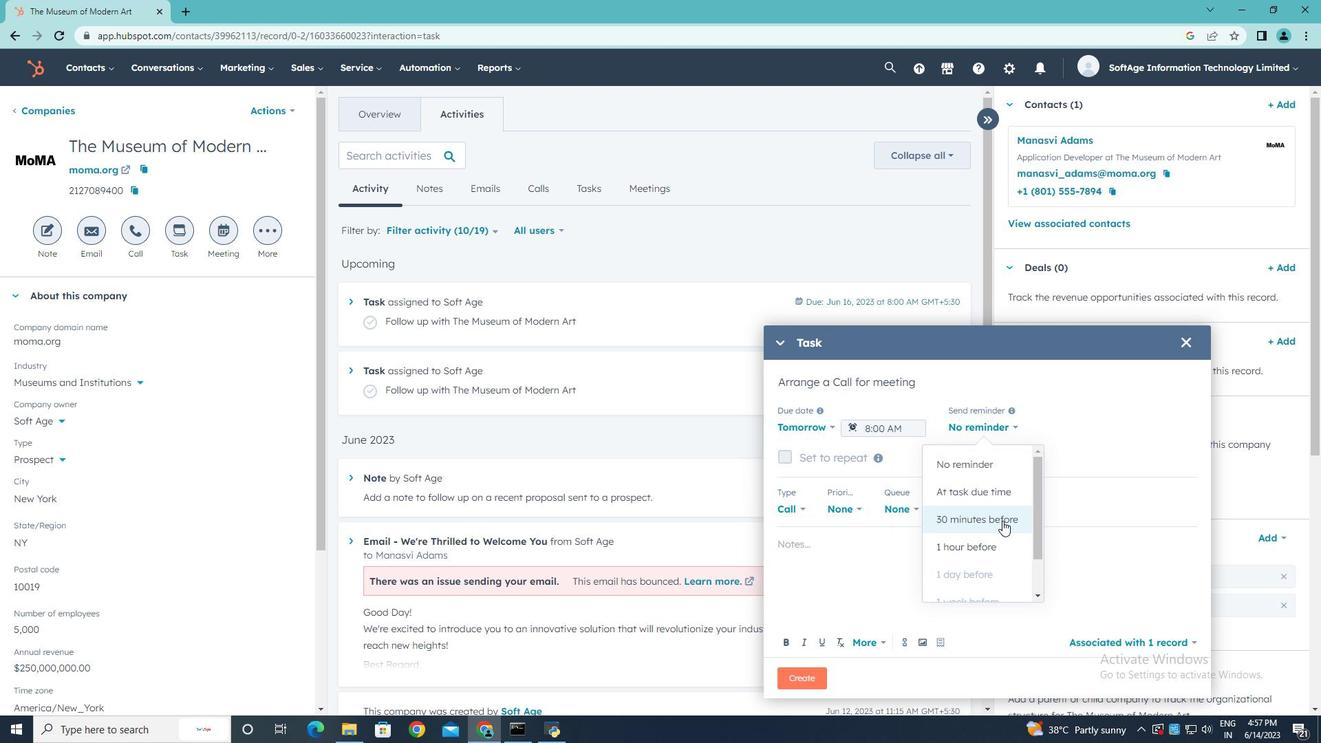 
Action: Mouse moved to (860, 508)
Screenshot: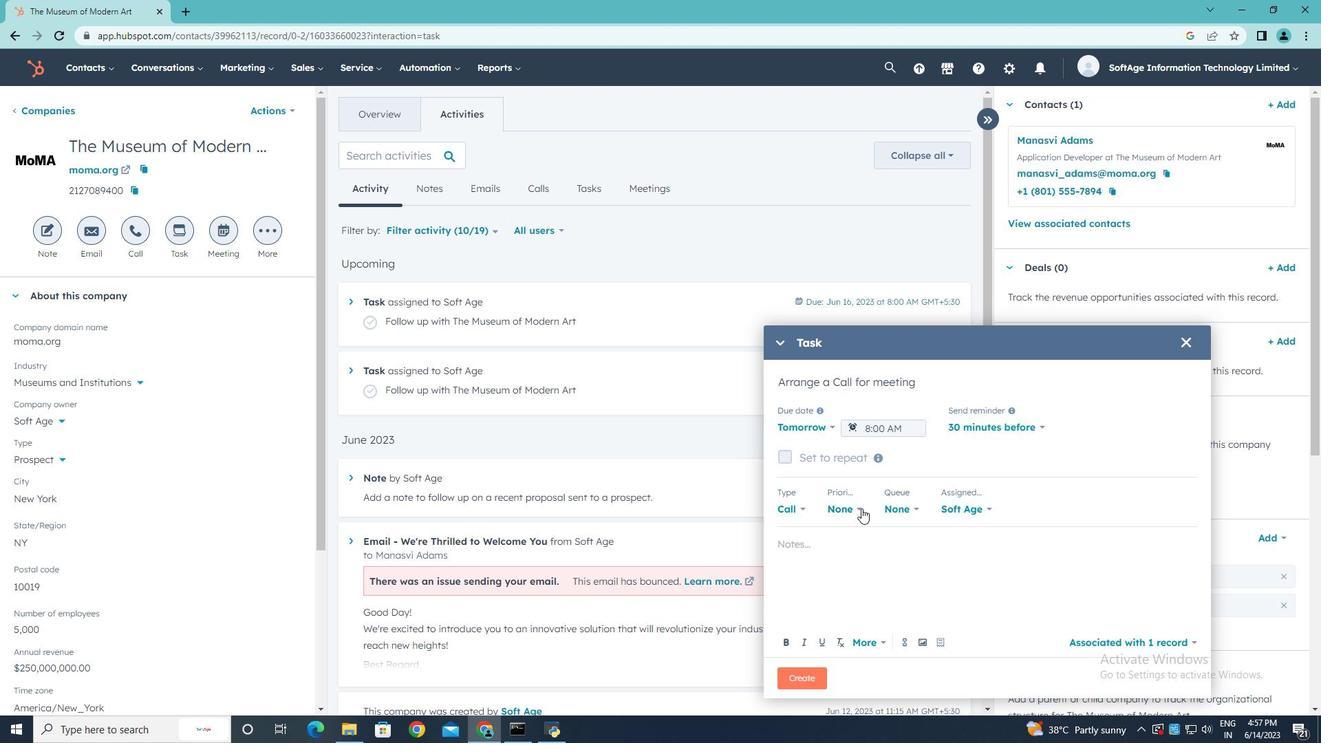 
Action: Mouse pressed left at (860, 508)
Screenshot: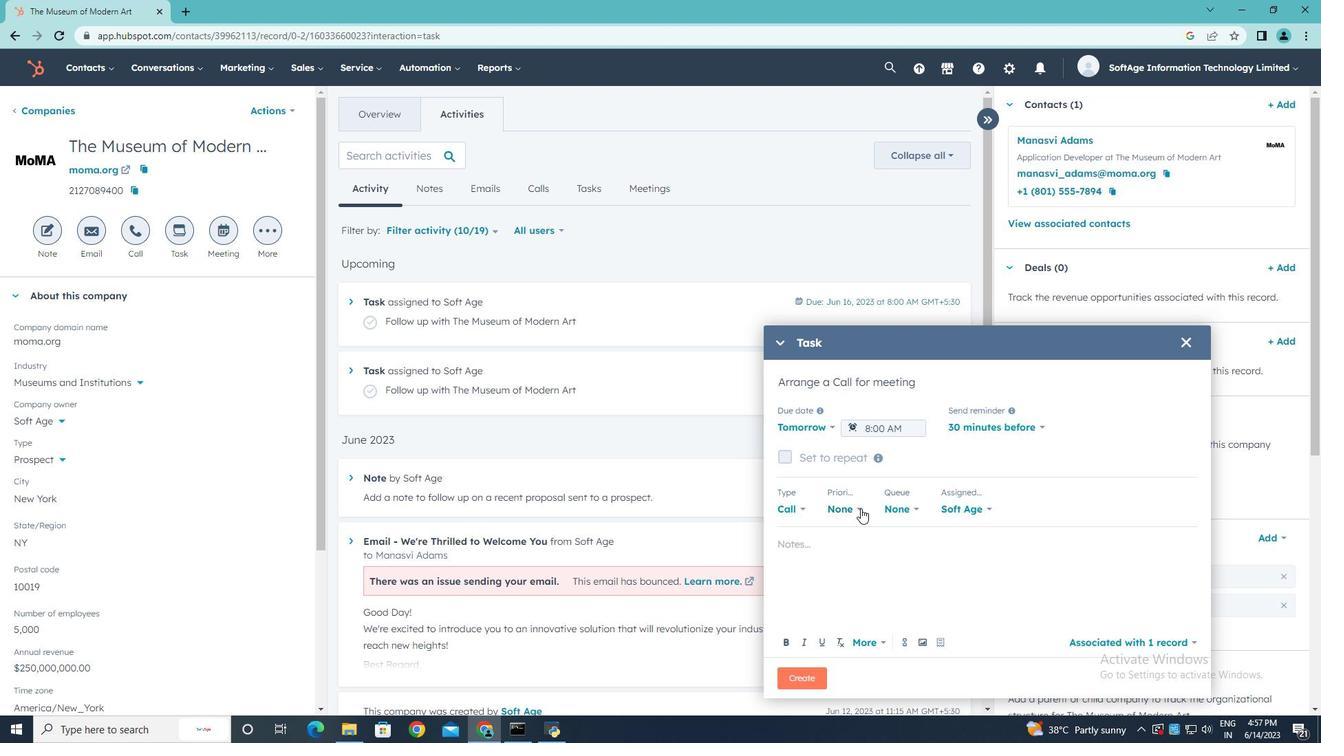 
Action: Mouse moved to (846, 597)
Screenshot: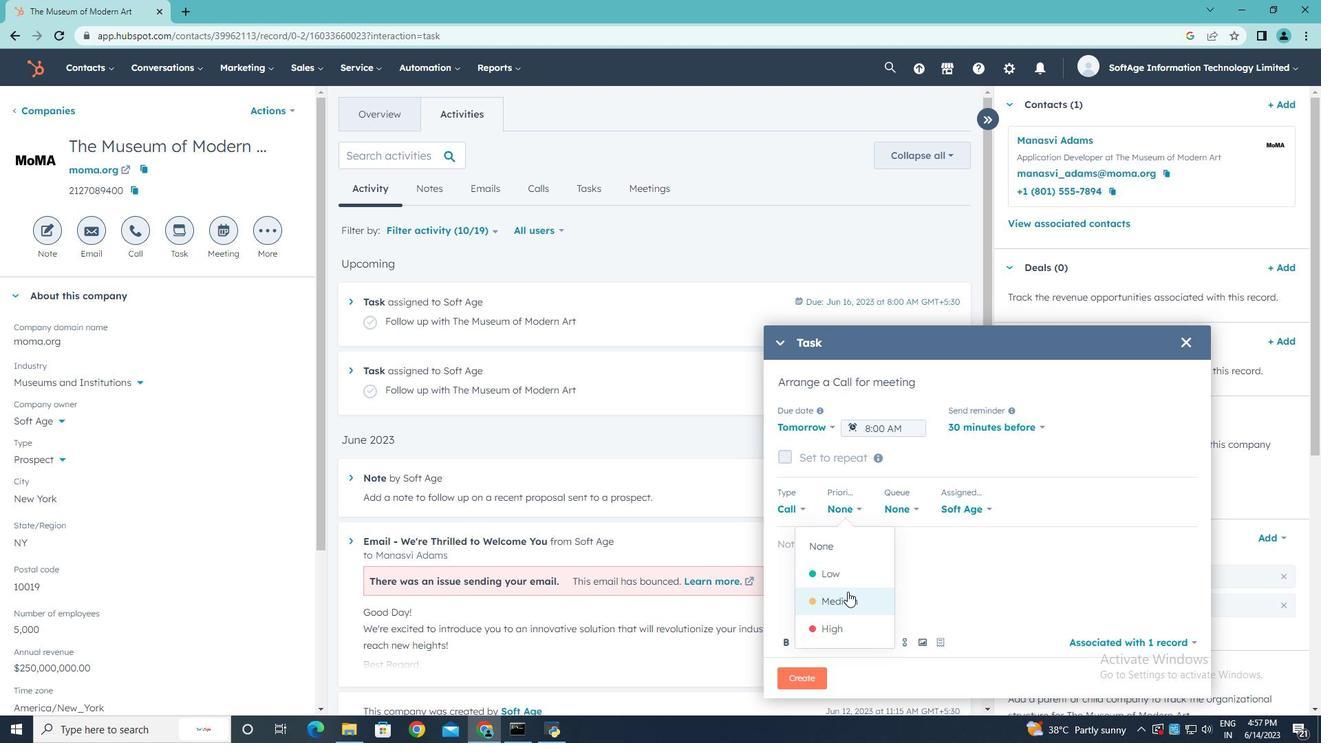 
Action: Mouse pressed left at (846, 597)
Screenshot: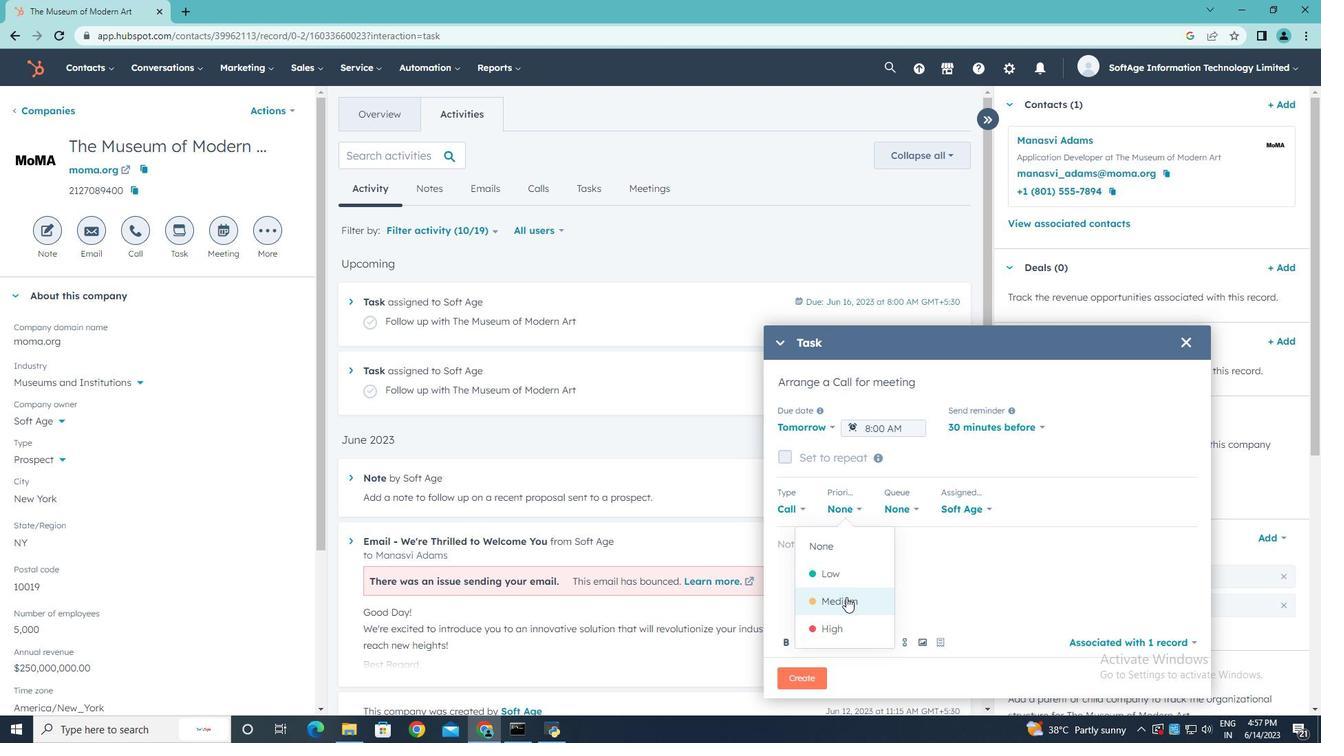 
Action: Mouse moved to (828, 547)
Screenshot: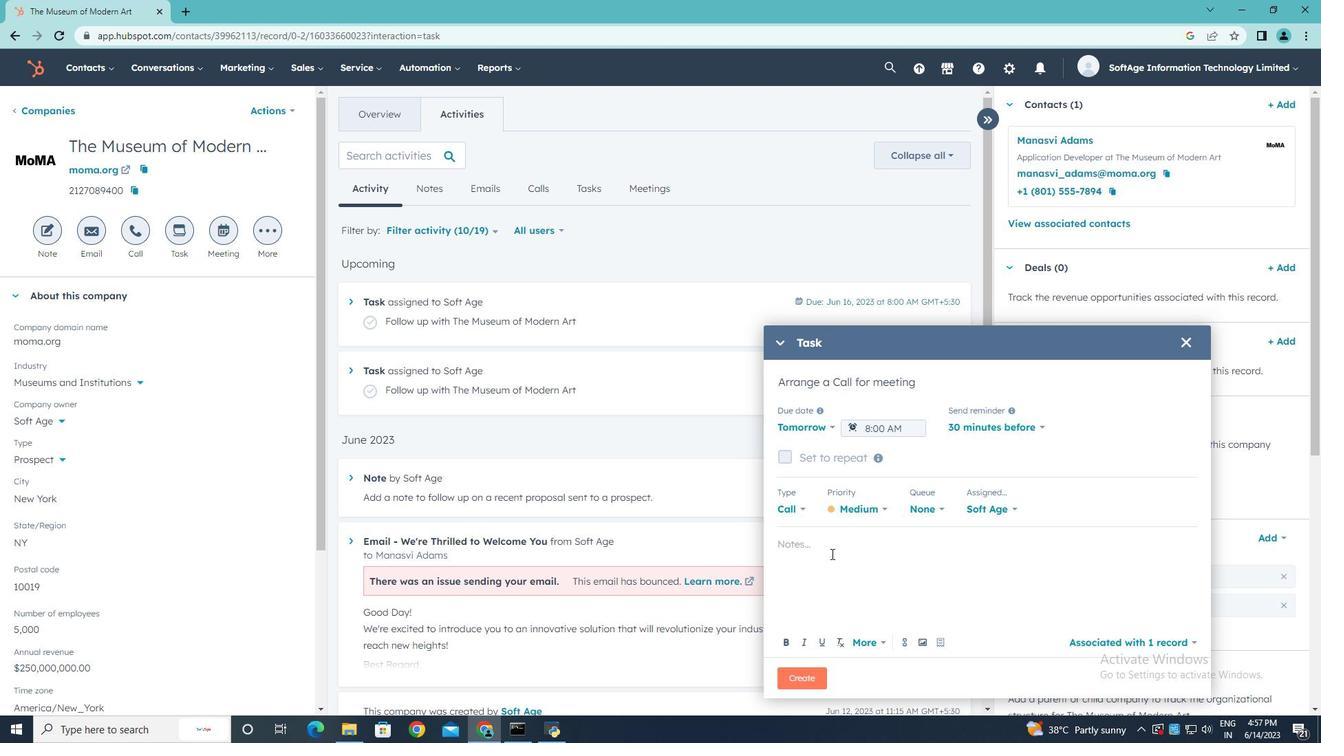 
Action: Mouse pressed left at (828, 547)
Screenshot: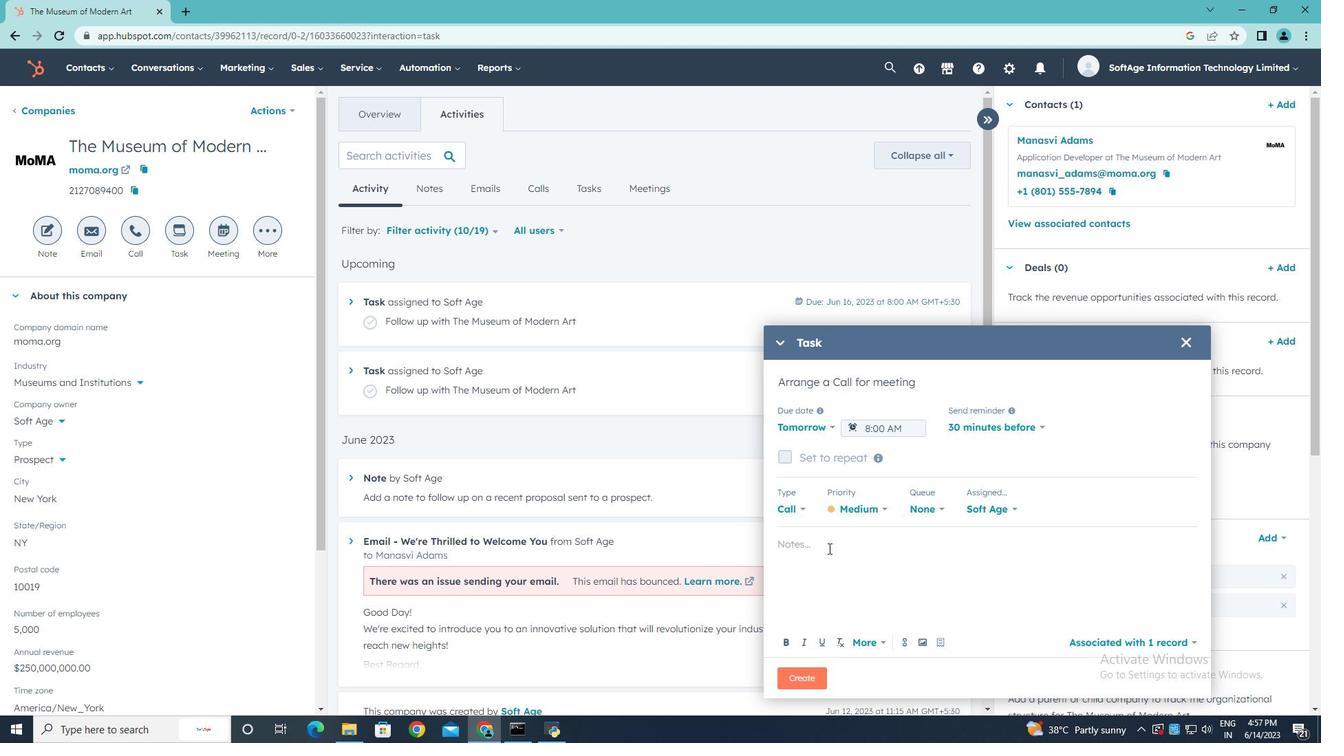 
Action: Key pressed follow<Key.space>up<Key.space>with<Key.space>the<Key.space>ci<Key.backspace>lient<Key.space>regarding<Key.space>their<Key.space>recent<Key.space>unq<Key.backspace><Key.backspace><Key.backspace>inquiry<Key.space>and<Key.space>address<Key.space>any<Key.space>questions<Key.space>they<Key.space>may<Key.space>have..
Screenshot: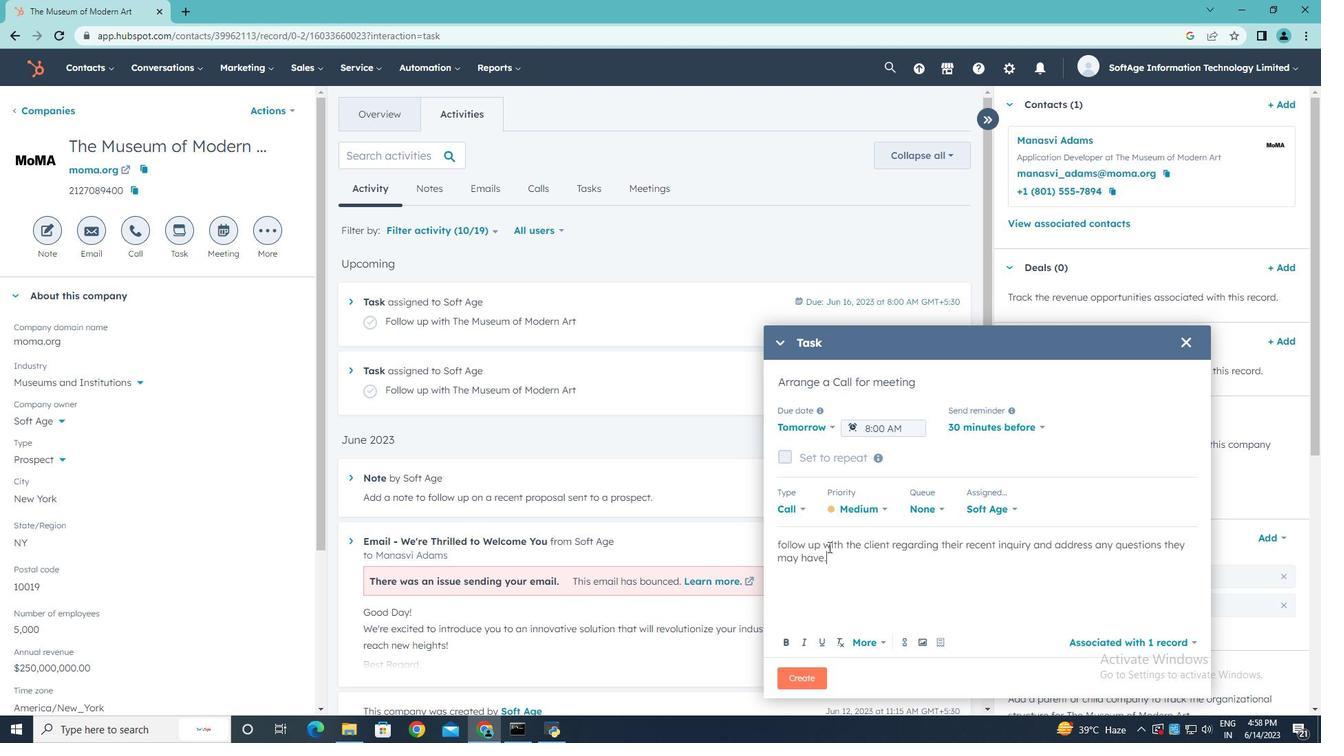 
Action: Mouse moved to (811, 681)
Screenshot: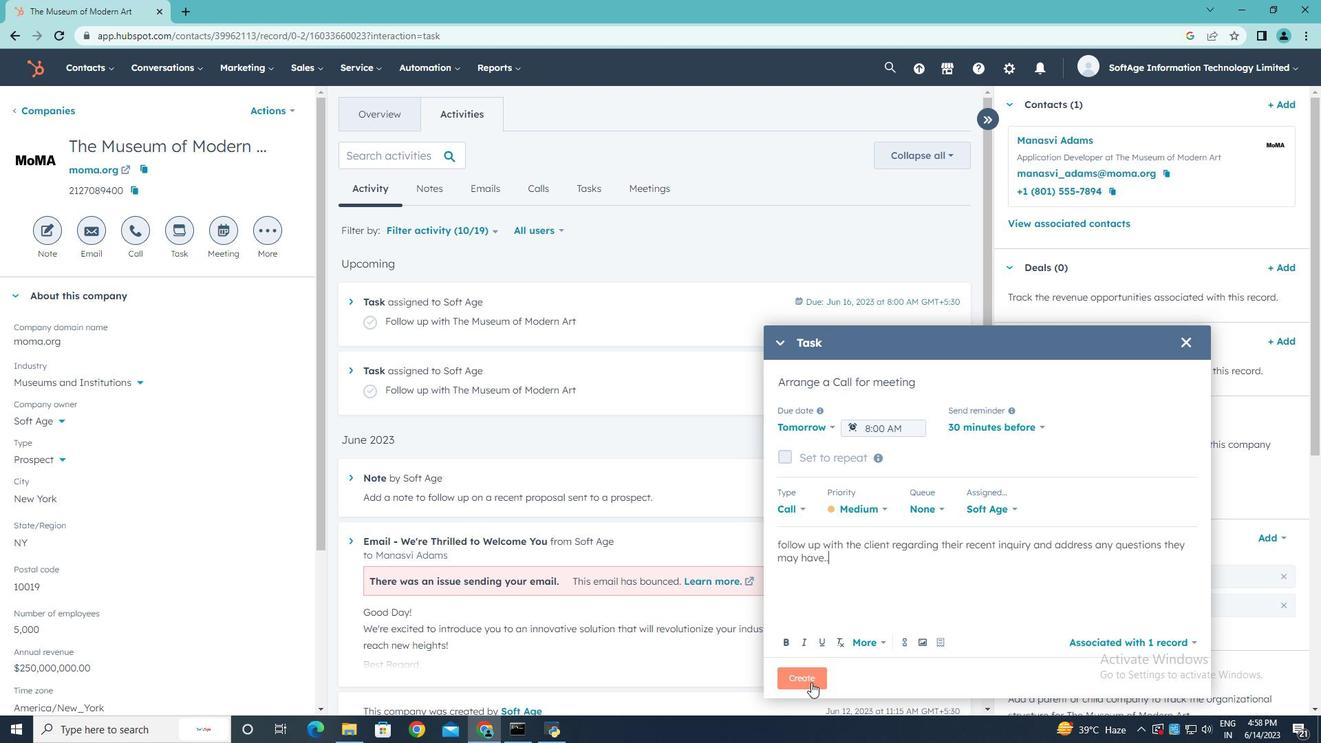 
Action: Mouse pressed left at (811, 681)
Screenshot: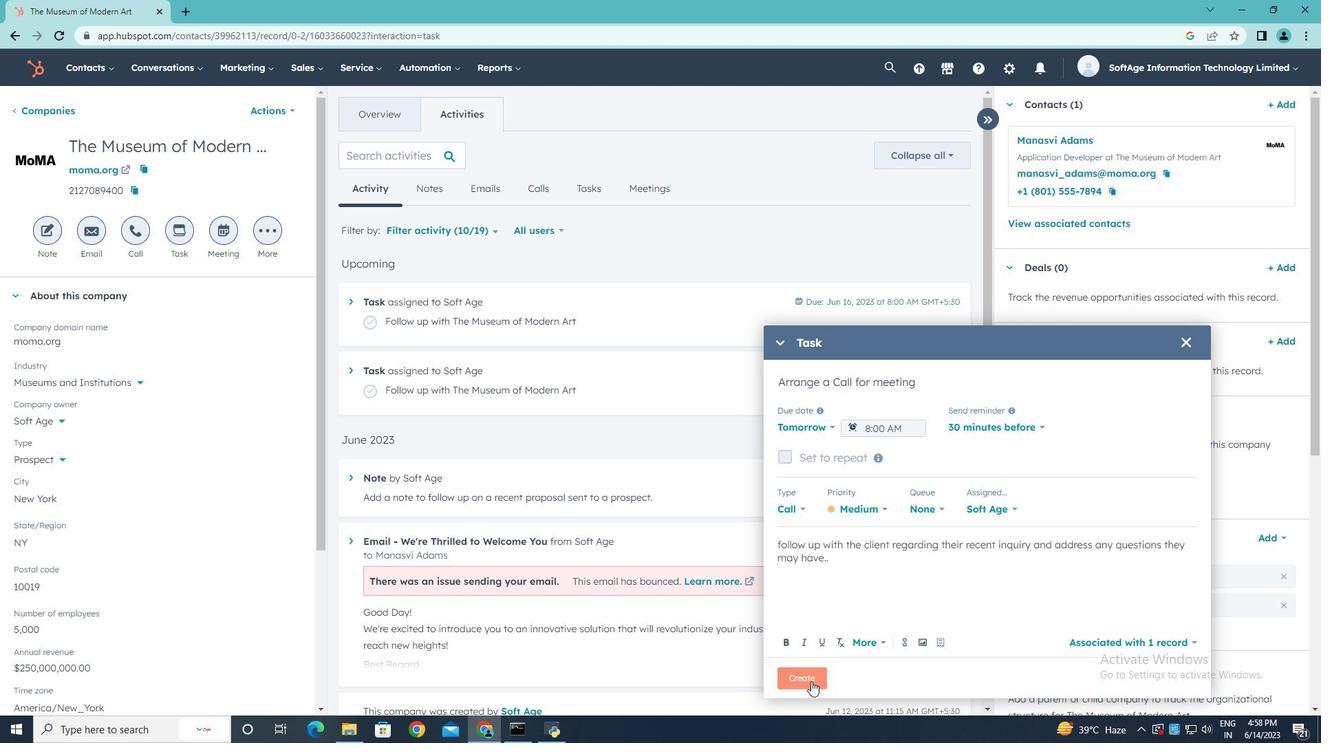 
